 Task: Create a scrum project AgileLab. Add to scrum project AgileLab a team member softage.3@softage.net and assign as Project Lead. Add to scrum project AgileLab a team member softage.4@softage.net
Action: Mouse moved to (219, 68)
Screenshot: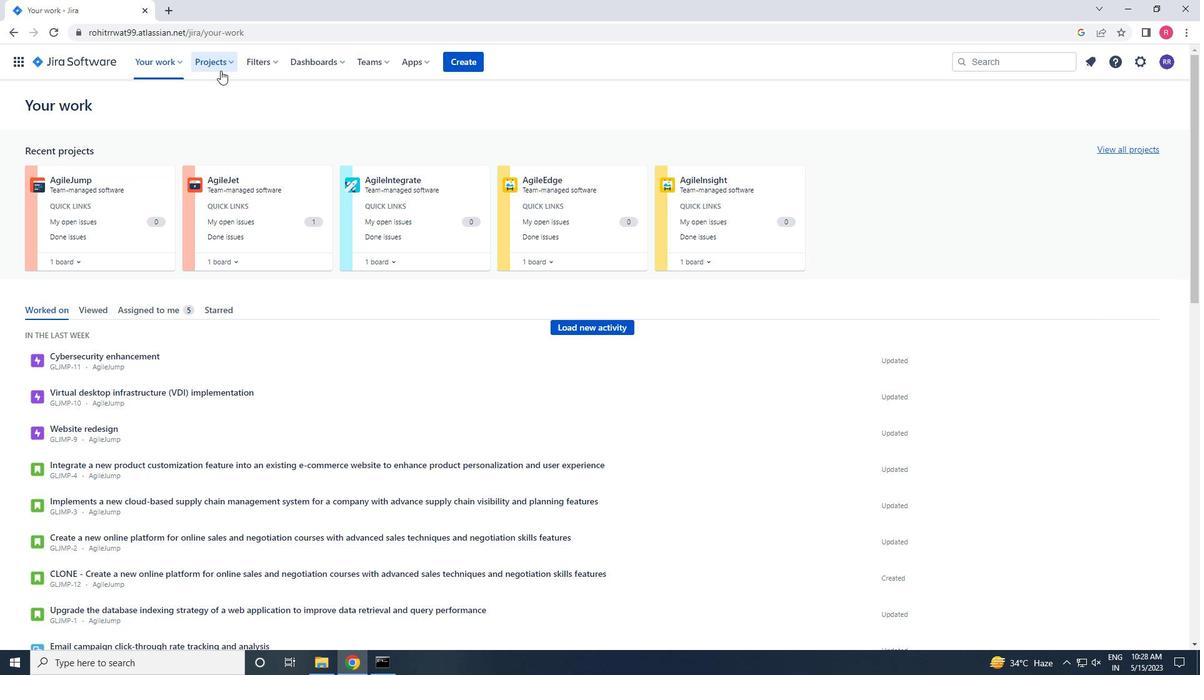 
Action: Mouse pressed left at (219, 68)
Screenshot: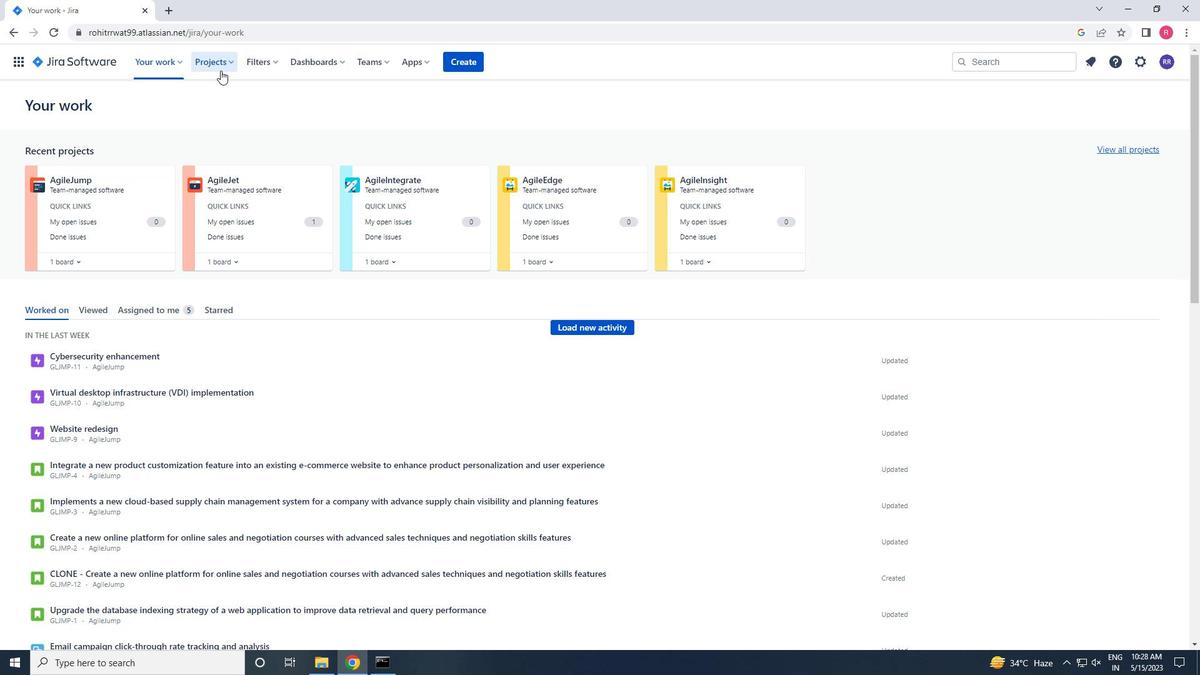 
Action: Mouse moved to (242, 302)
Screenshot: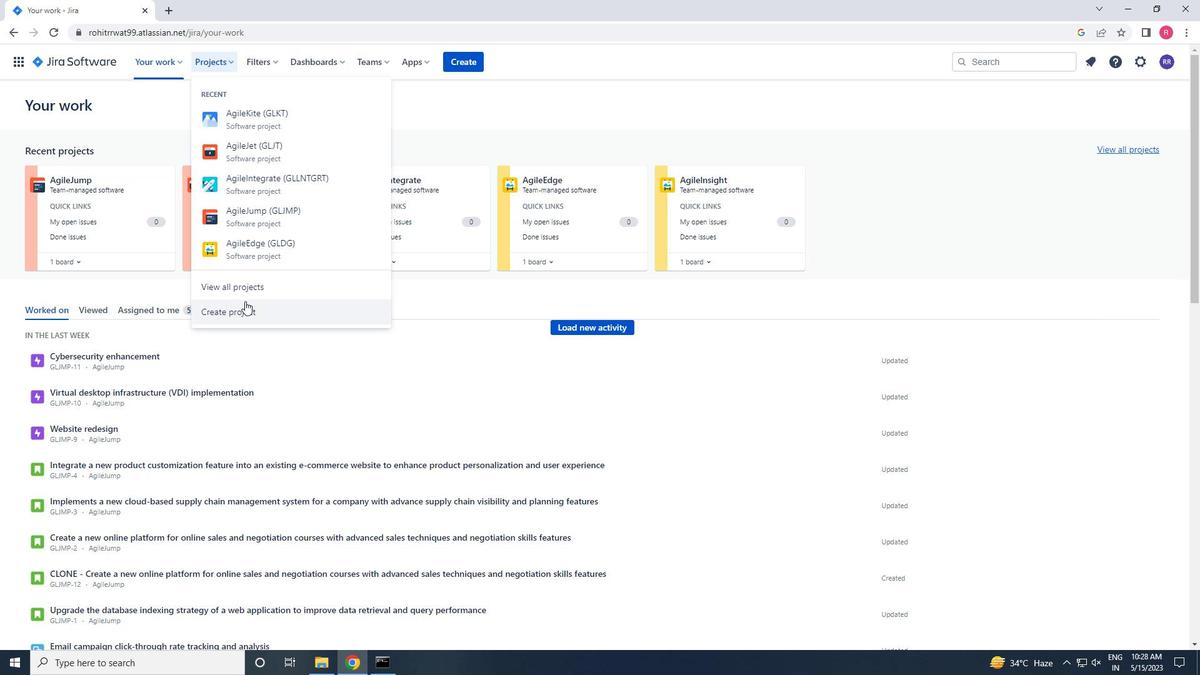 
Action: Mouse pressed left at (242, 302)
Screenshot: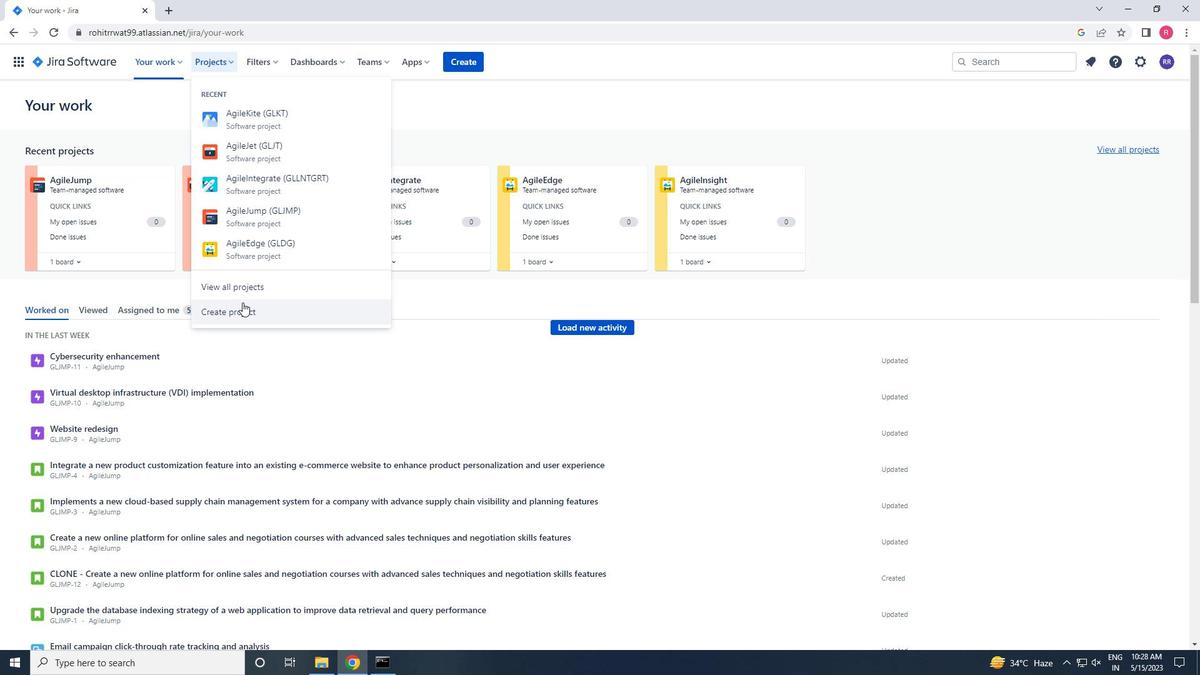 
Action: Mouse moved to (616, 333)
Screenshot: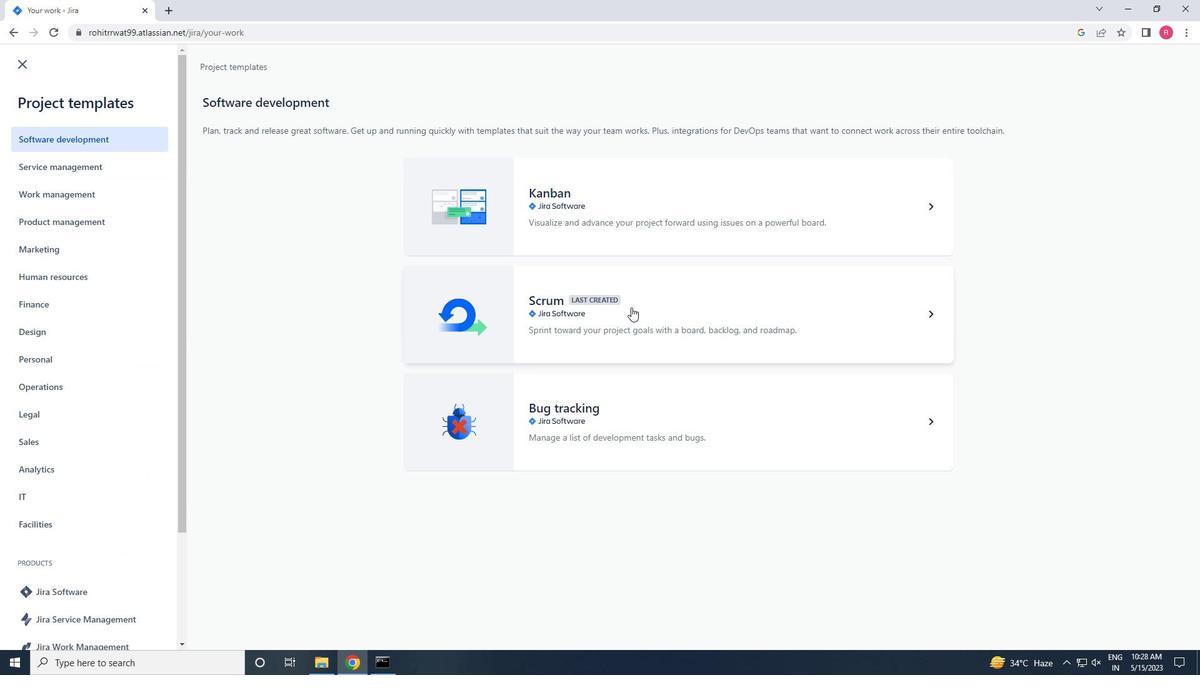 
Action: Mouse pressed left at (616, 333)
Screenshot: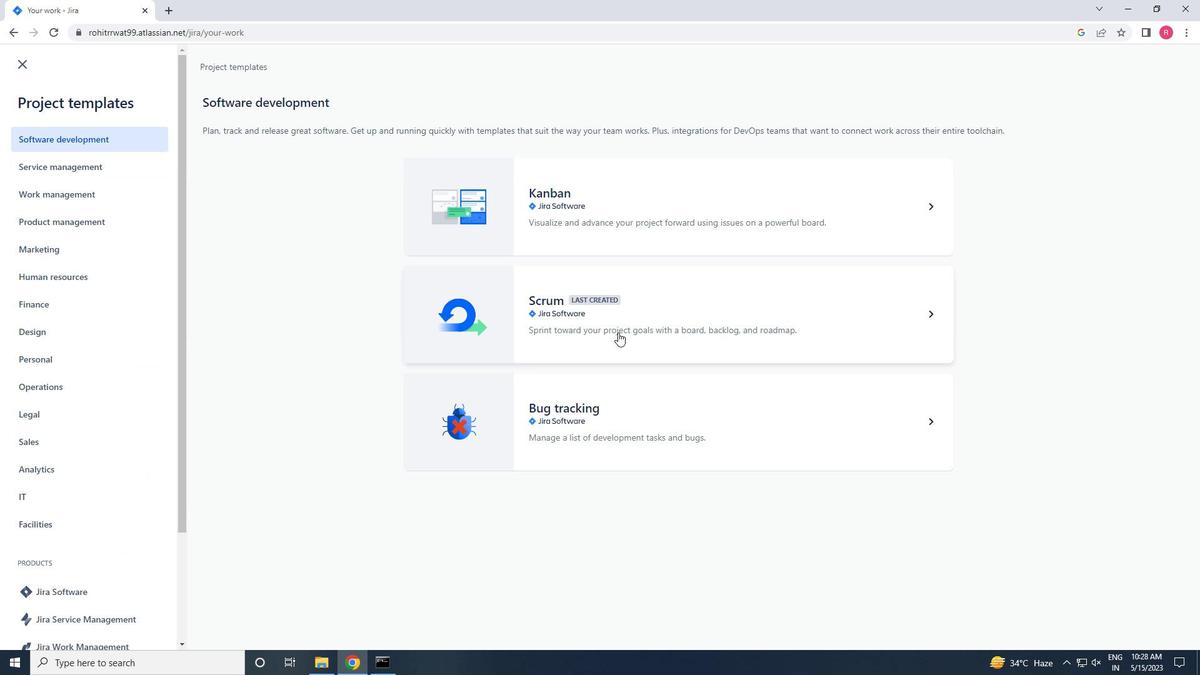 
Action: Mouse moved to (921, 612)
Screenshot: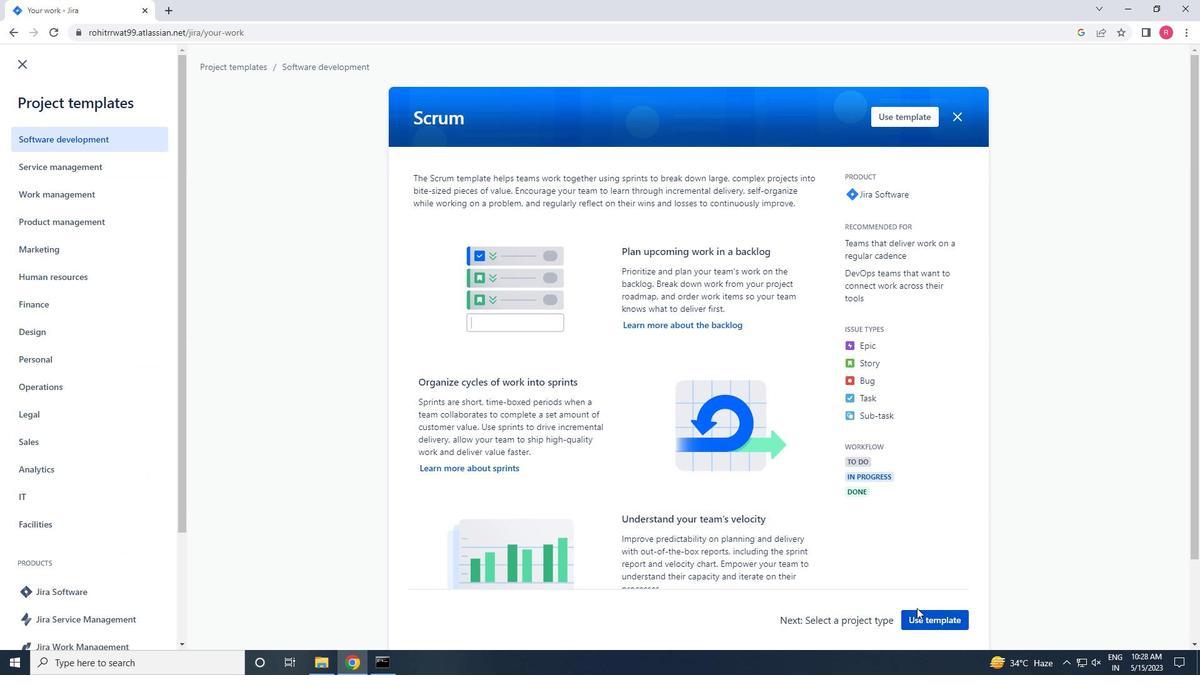 
Action: Mouse pressed left at (921, 612)
Screenshot: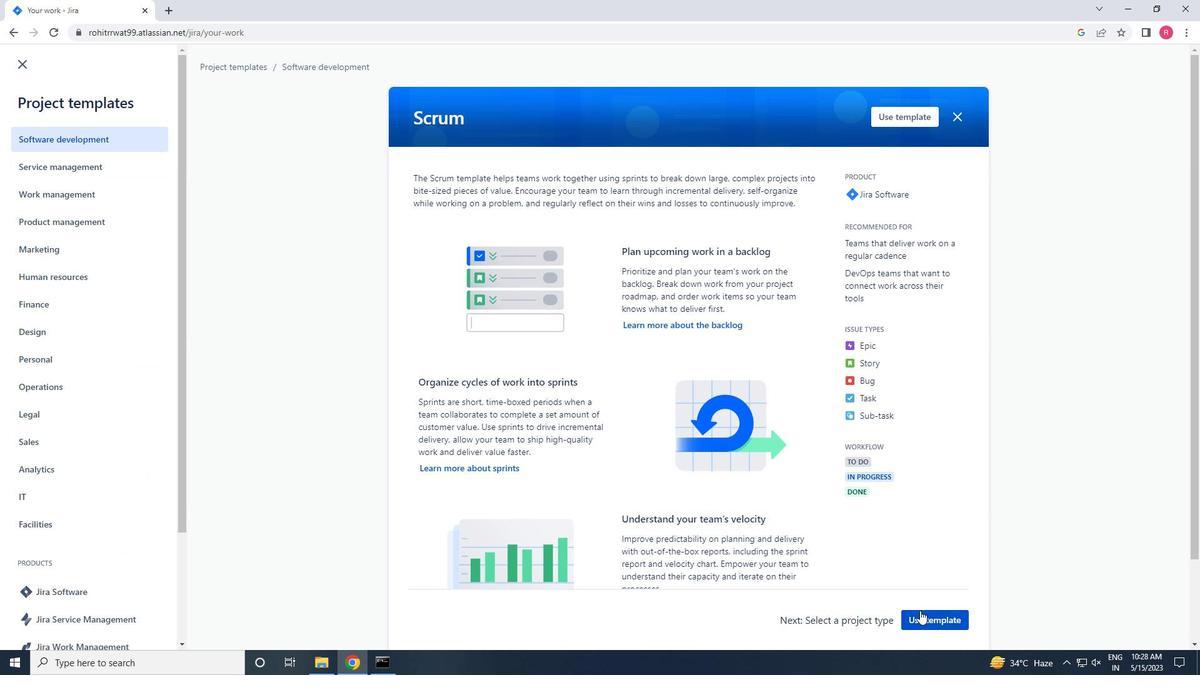 
Action: Mouse moved to (510, 614)
Screenshot: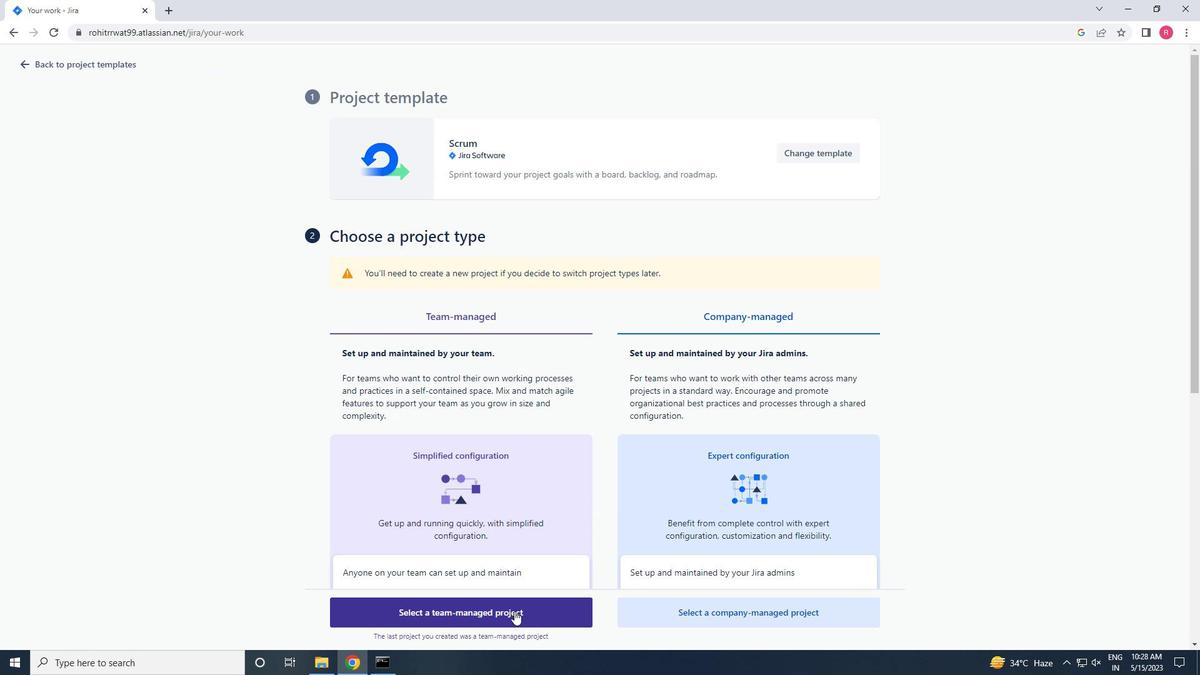 
Action: Mouse pressed left at (510, 614)
Screenshot: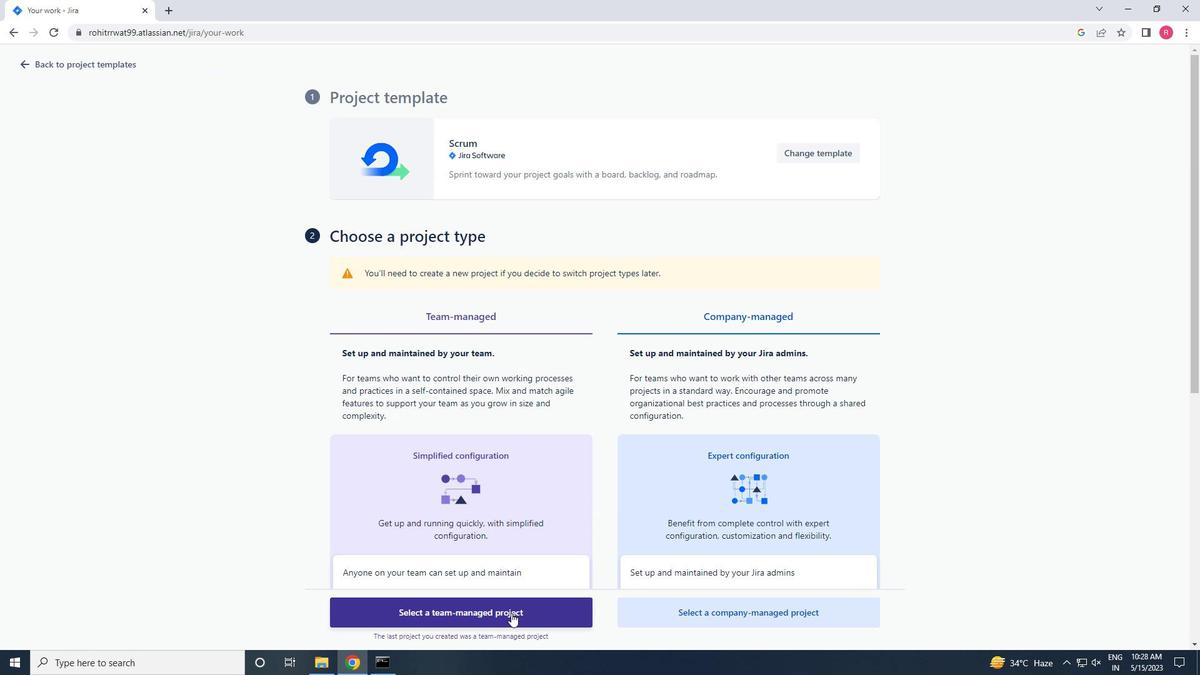 
Action: Mouse moved to (385, 313)
Screenshot: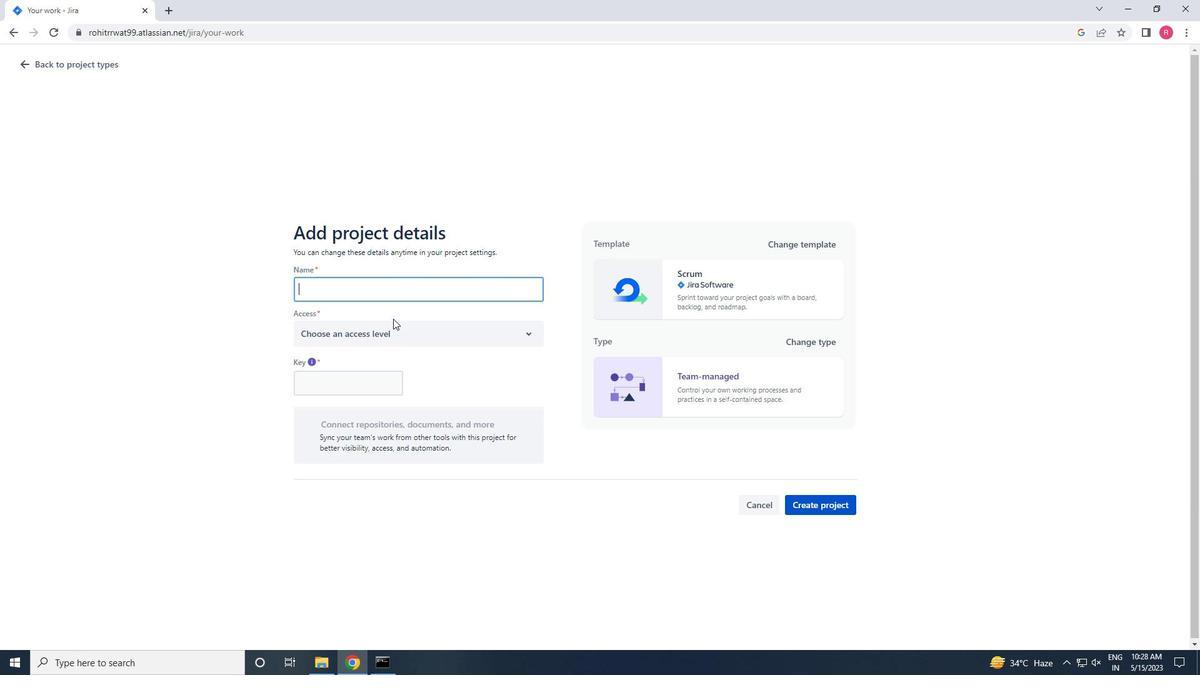 
Action: Key pressed <Key.shift>AGILE<Key.shift_r>LAB
Screenshot: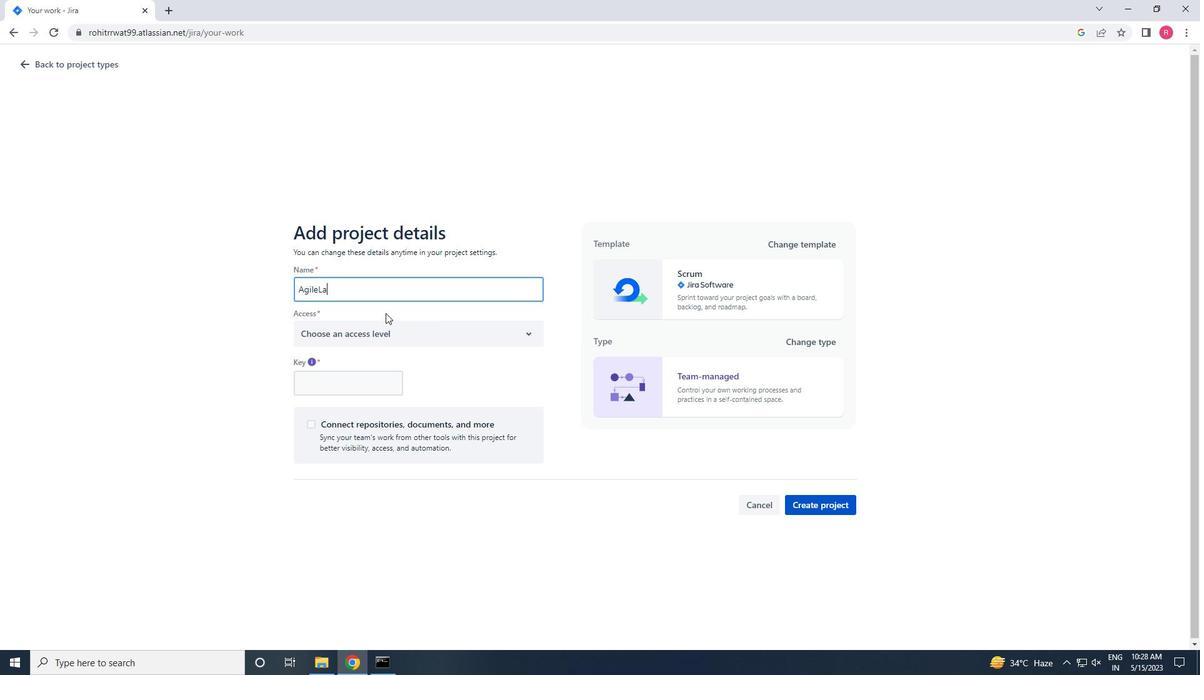 
Action: Mouse moved to (384, 330)
Screenshot: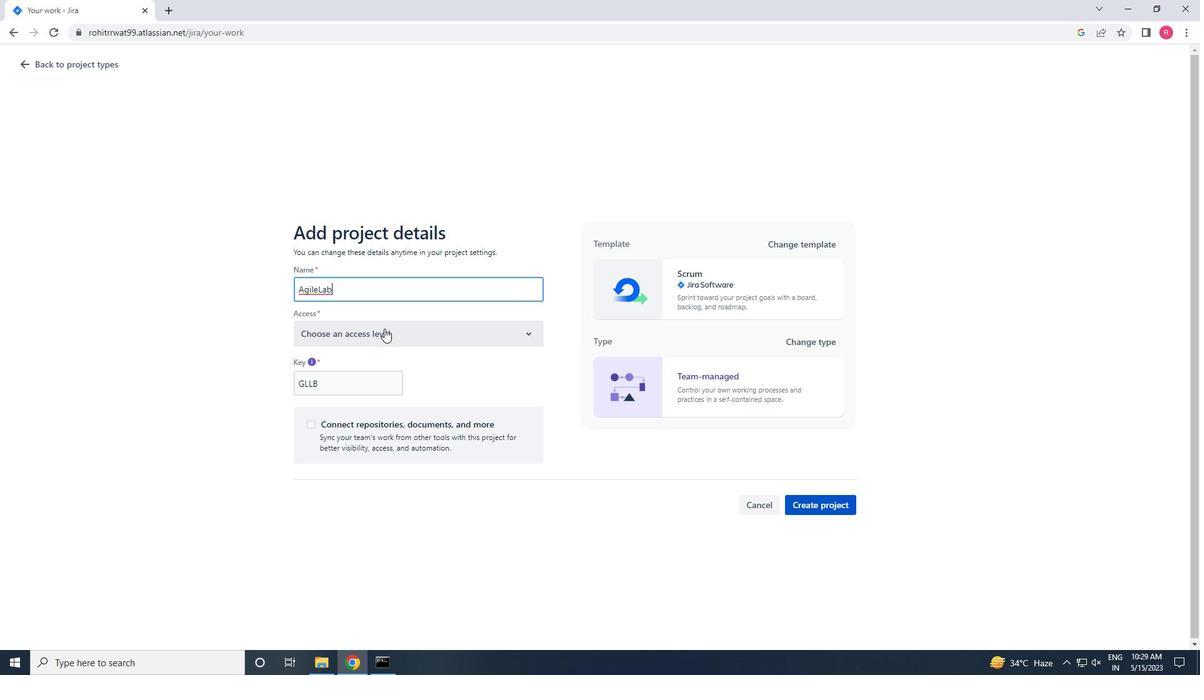 
Action: Mouse pressed left at (384, 330)
Screenshot: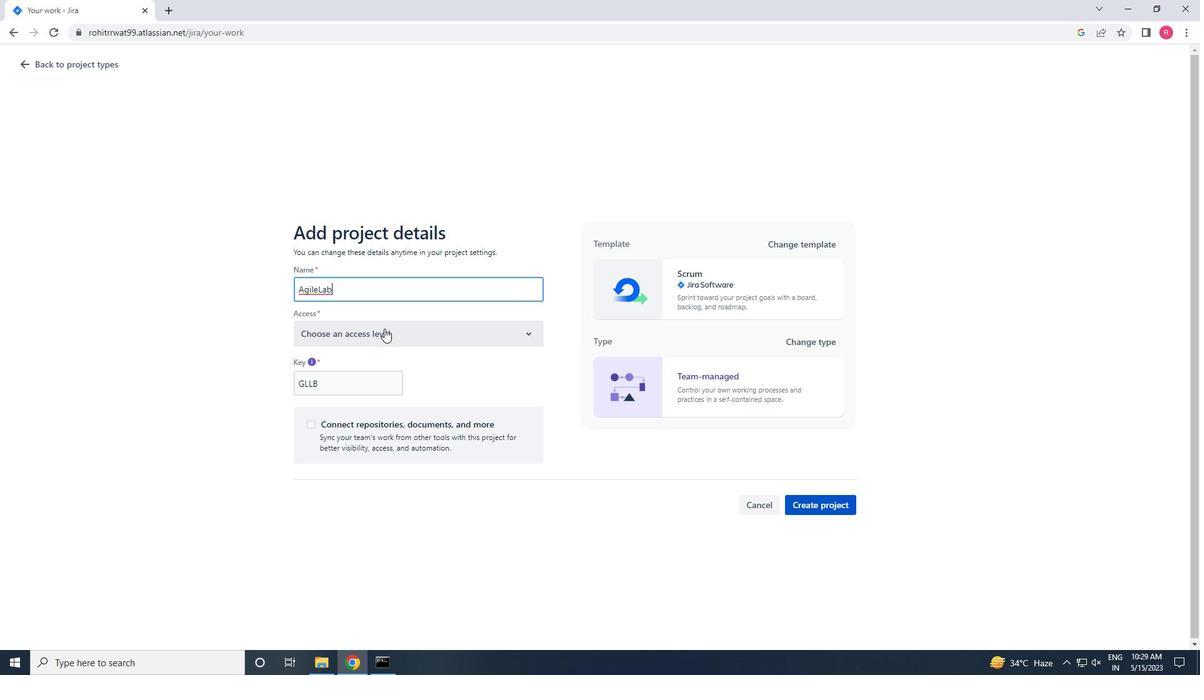 
Action: Mouse moved to (380, 380)
Screenshot: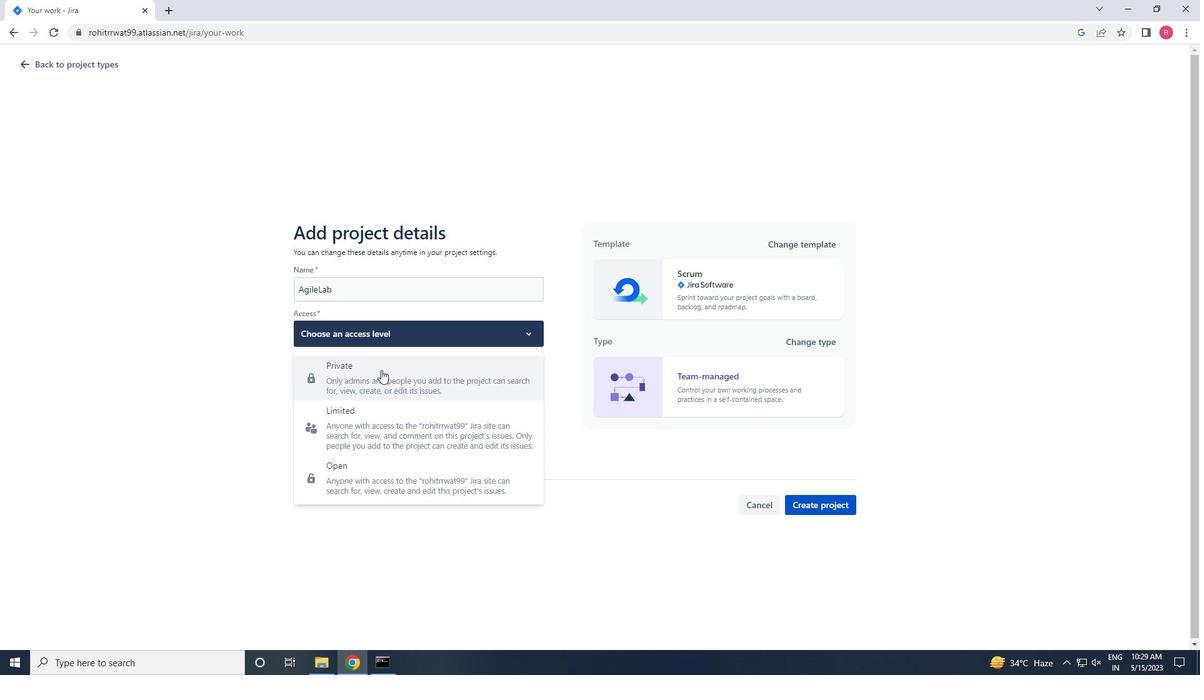 
Action: Mouse pressed left at (380, 380)
Screenshot: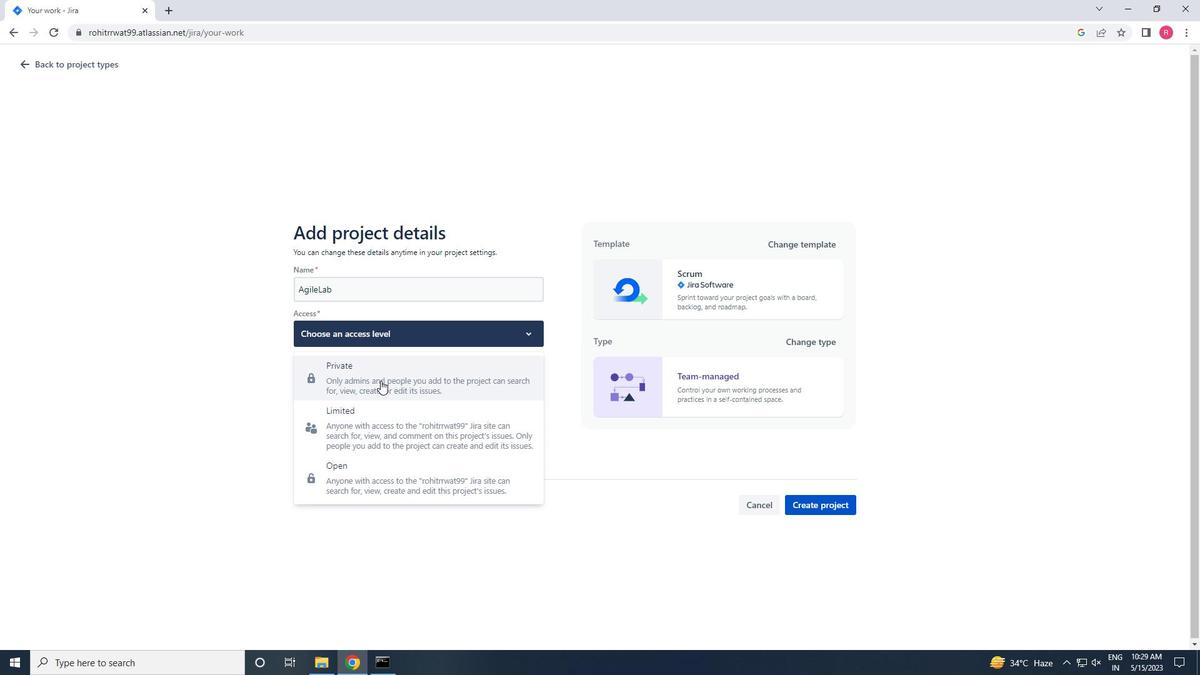 
Action: Mouse moved to (813, 503)
Screenshot: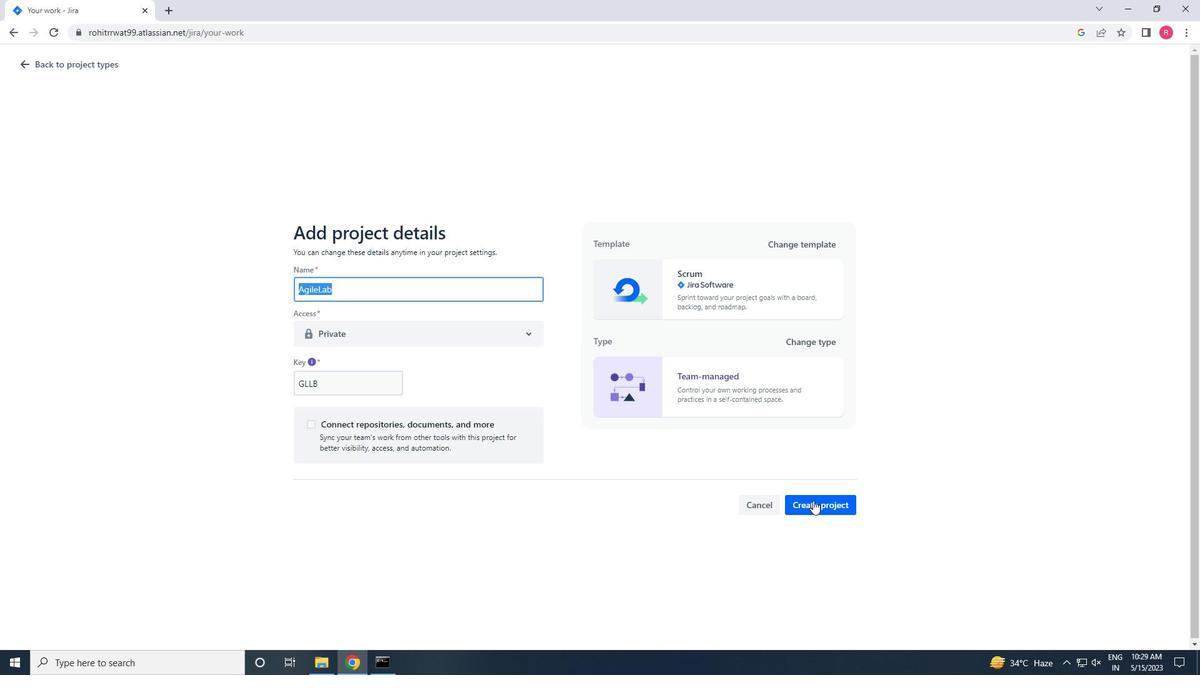 
Action: Mouse pressed left at (813, 503)
Screenshot: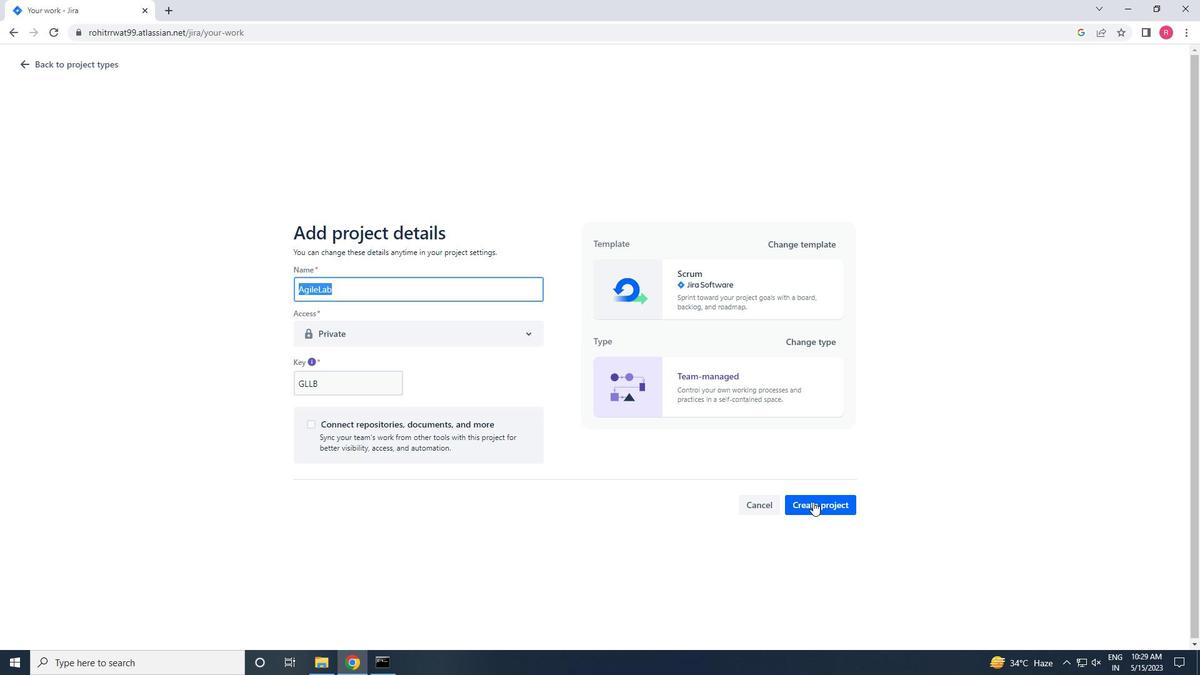 
Action: Mouse moved to (297, 165)
Screenshot: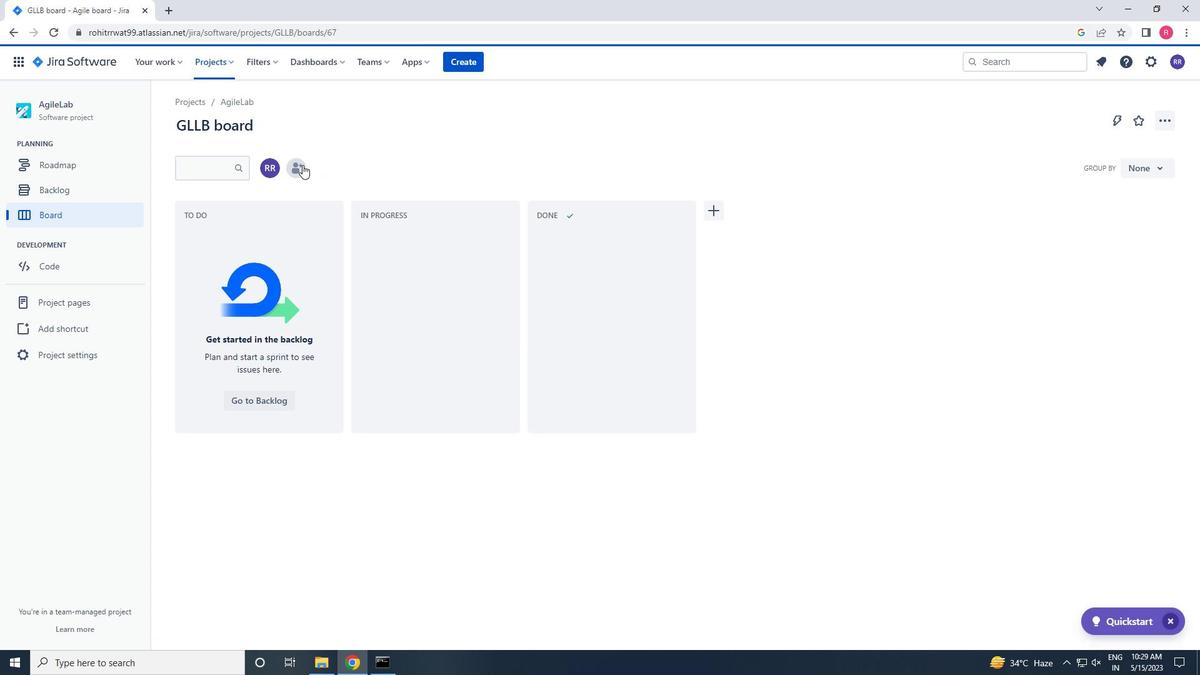 
Action: Mouse pressed left at (297, 165)
Screenshot: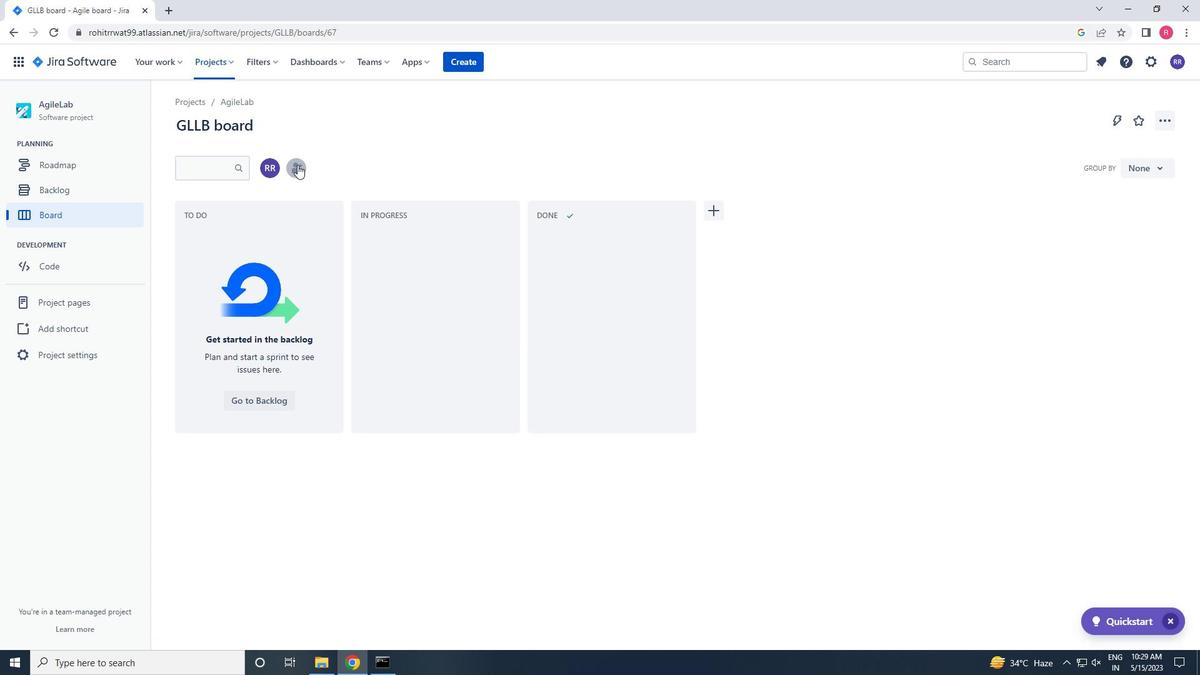 
Action: Key pressed SOFTAGE.3<Key.shift>@SOFTAGE.NET
Screenshot: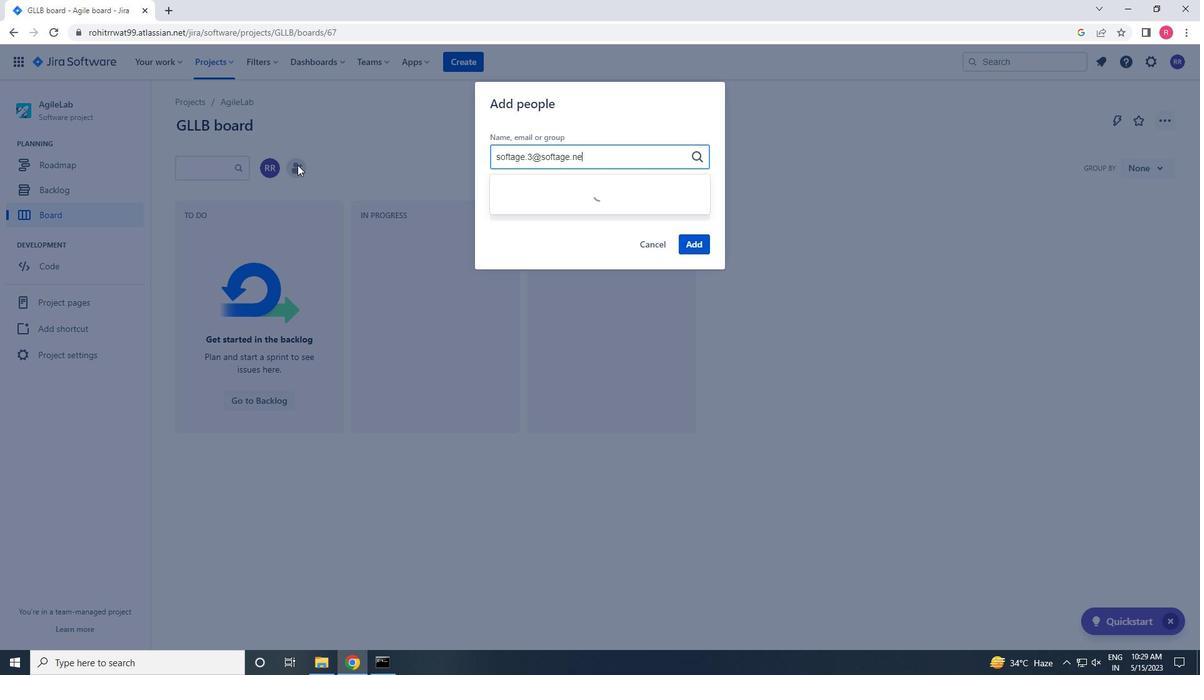 
Action: Mouse moved to (600, 216)
Screenshot: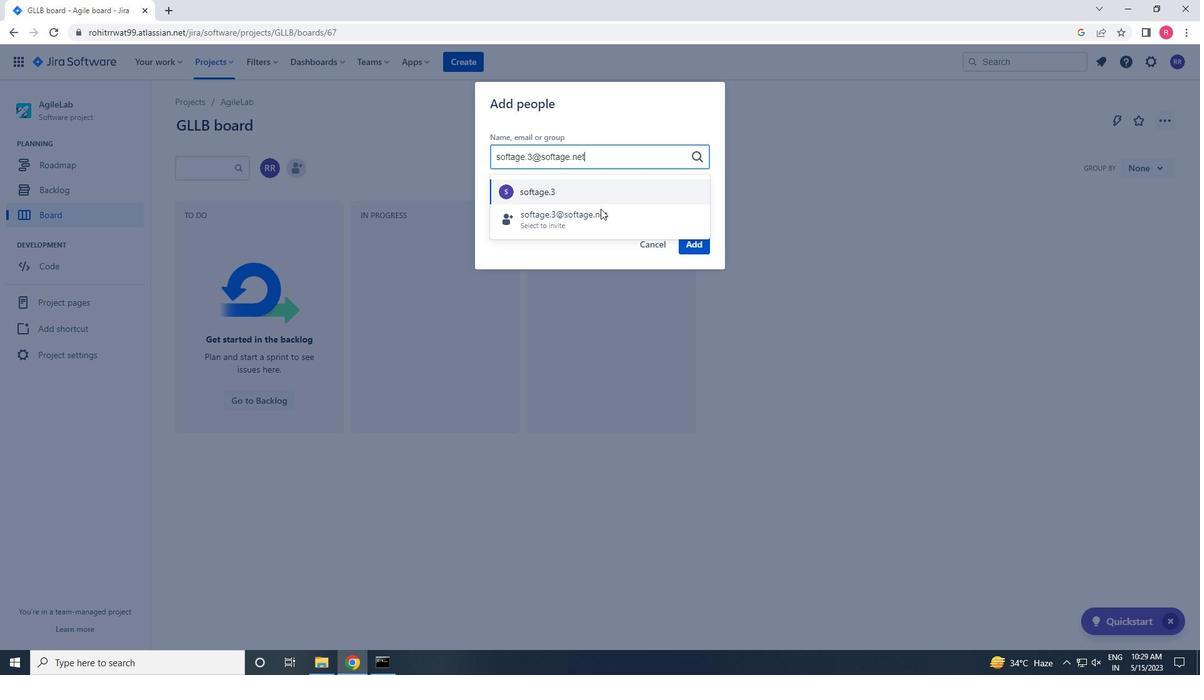 
Action: Mouse pressed left at (600, 216)
Screenshot: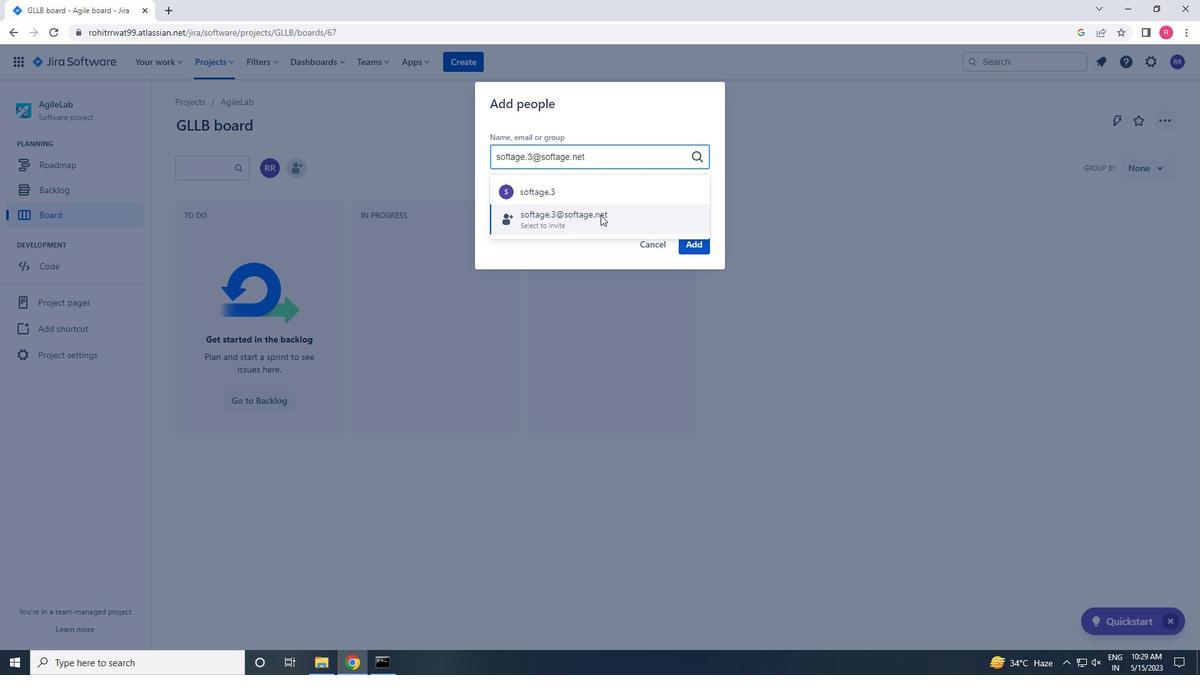 
Action: Mouse moved to (688, 246)
Screenshot: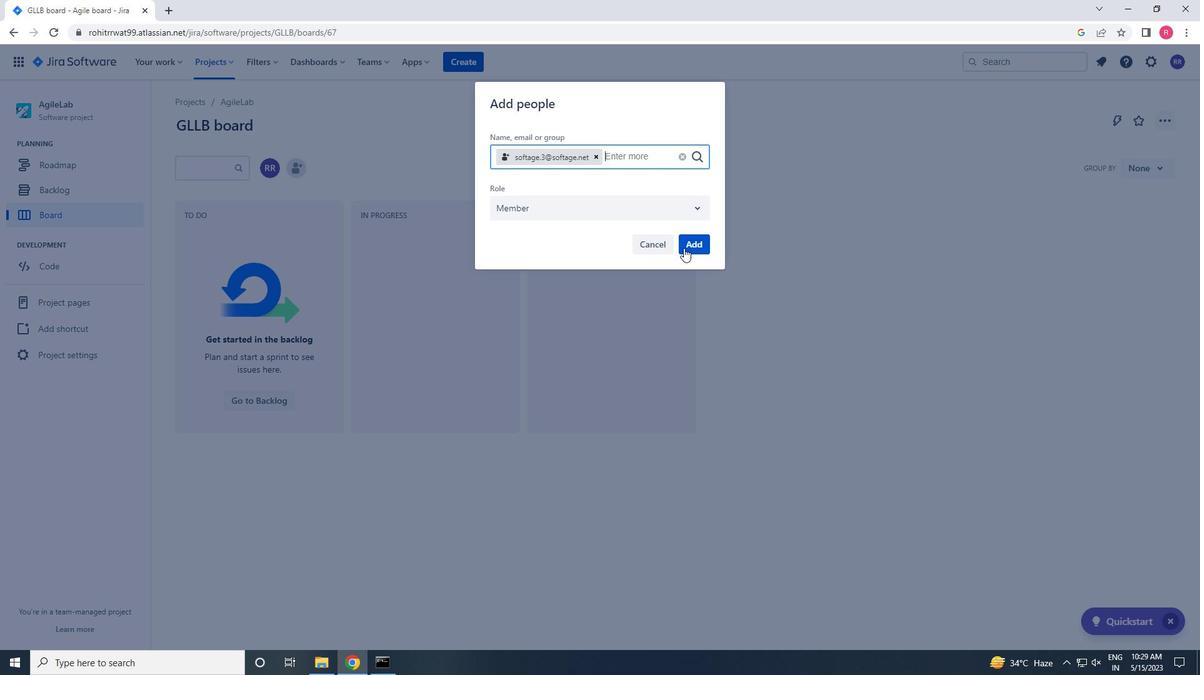 
Action: Mouse pressed left at (688, 246)
Screenshot: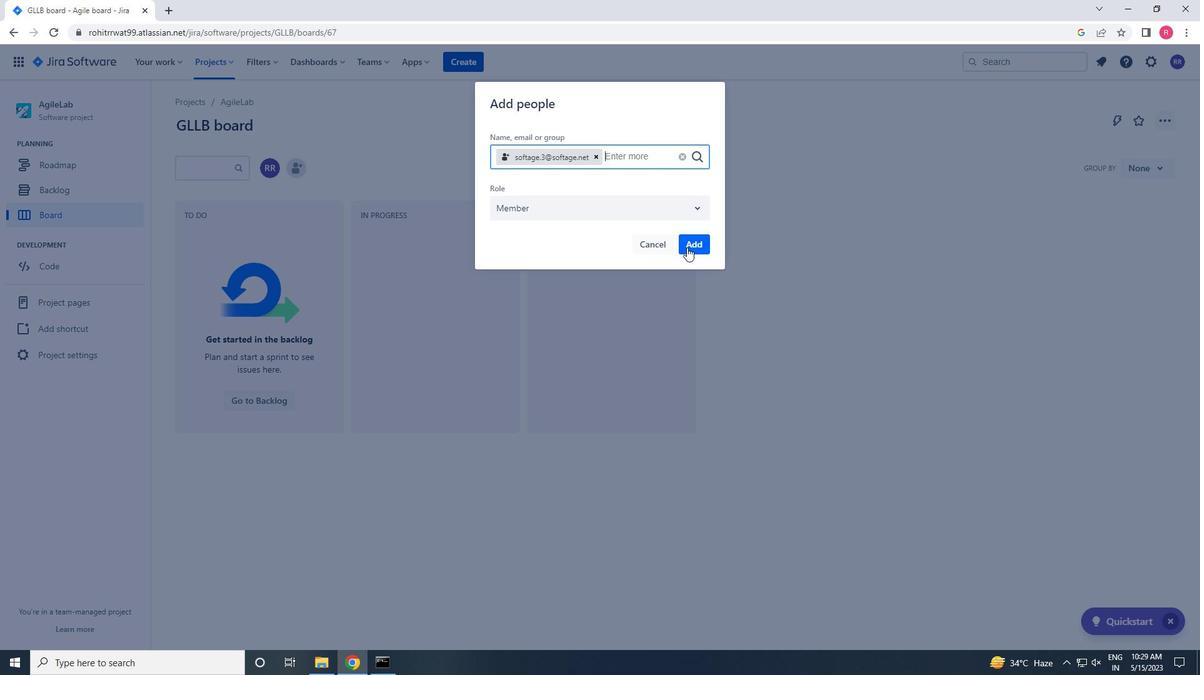 
Action: Mouse moved to (103, 348)
Screenshot: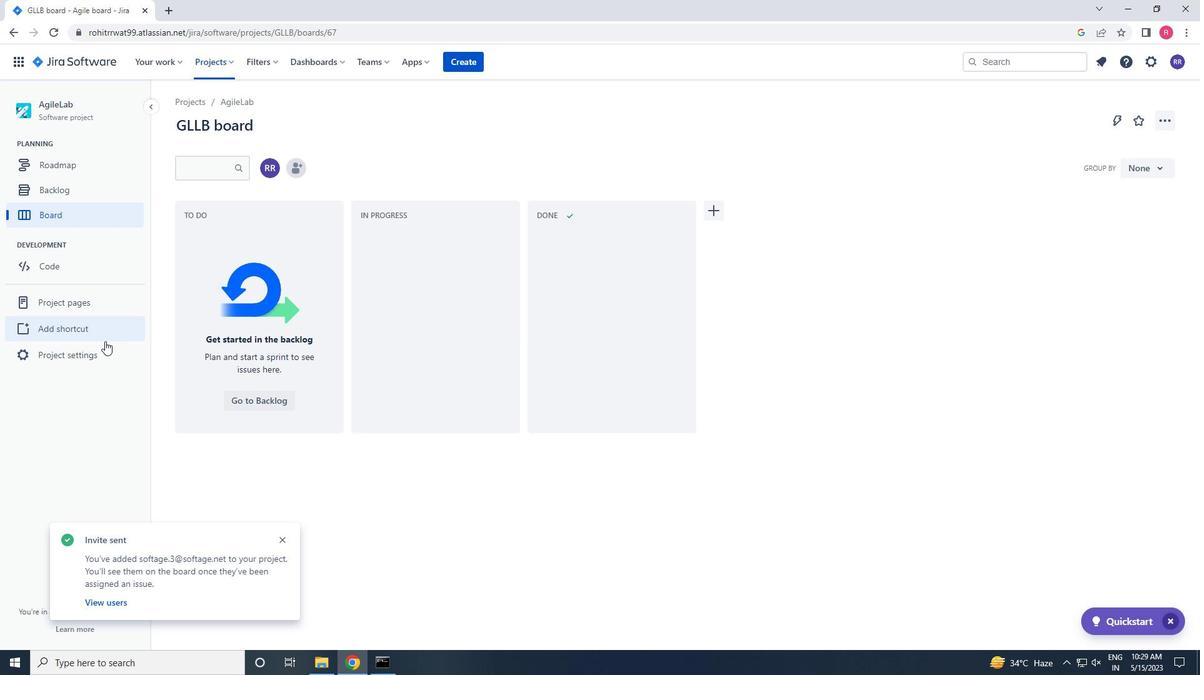 
Action: Mouse pressed left at (103, 348)
Screenshot: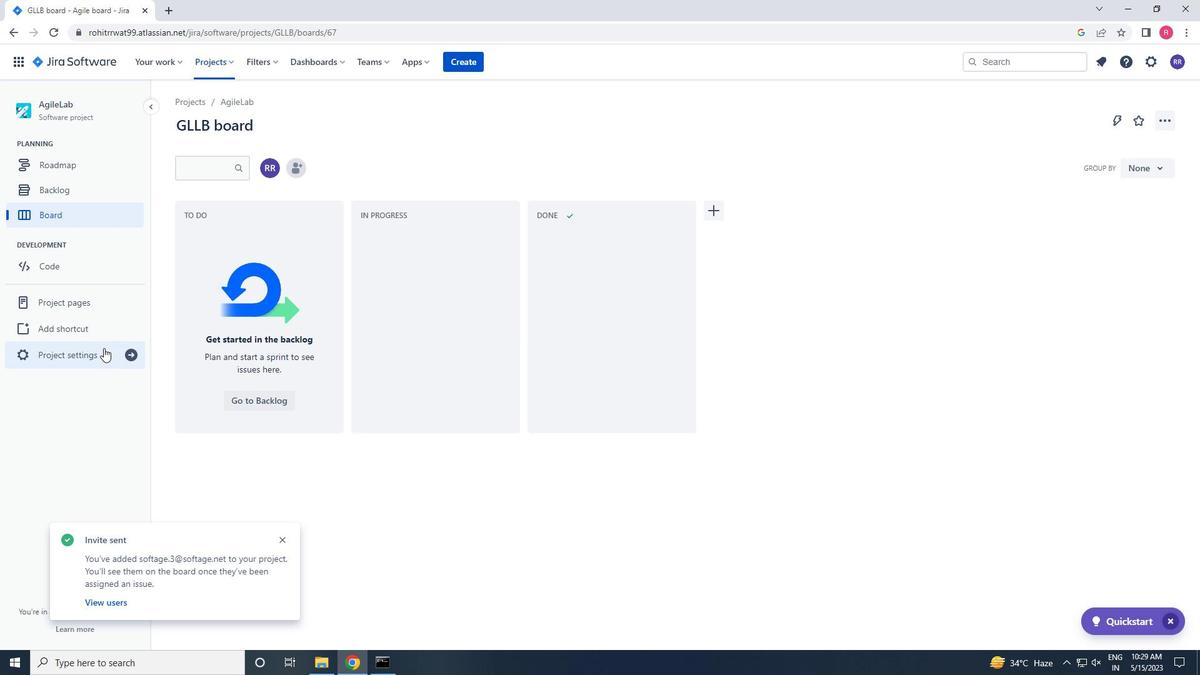 
Action: Mouse moved to (615, 445)
Screenshot: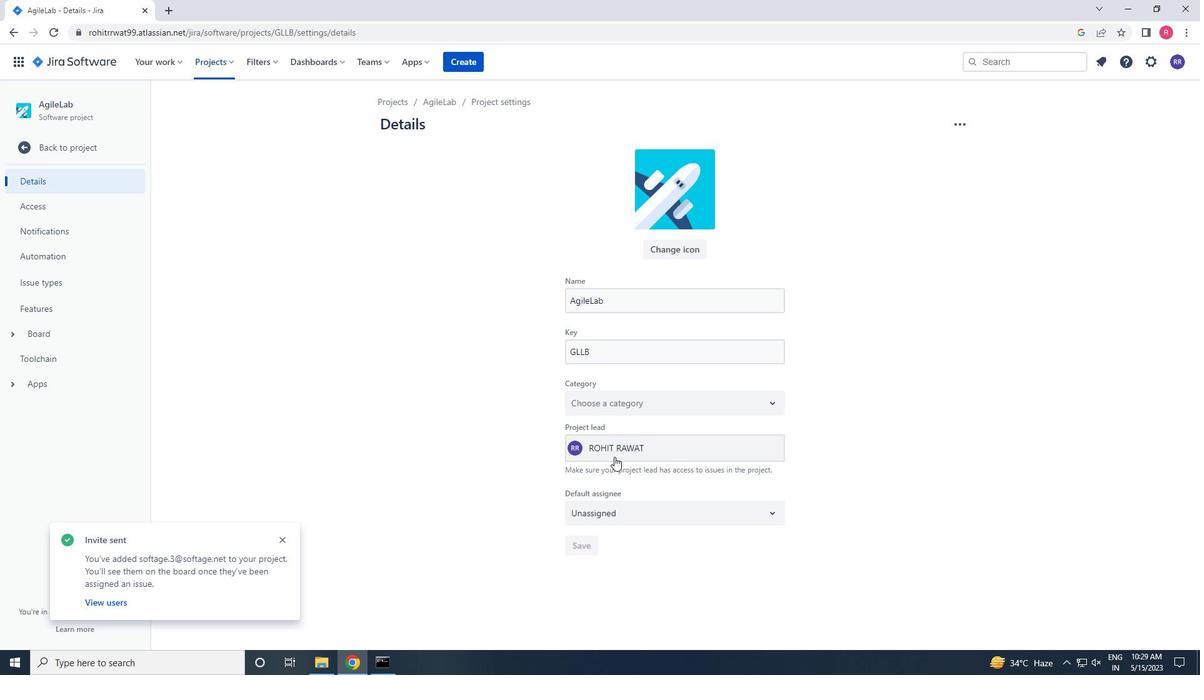 
Action: Mouse pressed left at (615, 445)
Screenshot: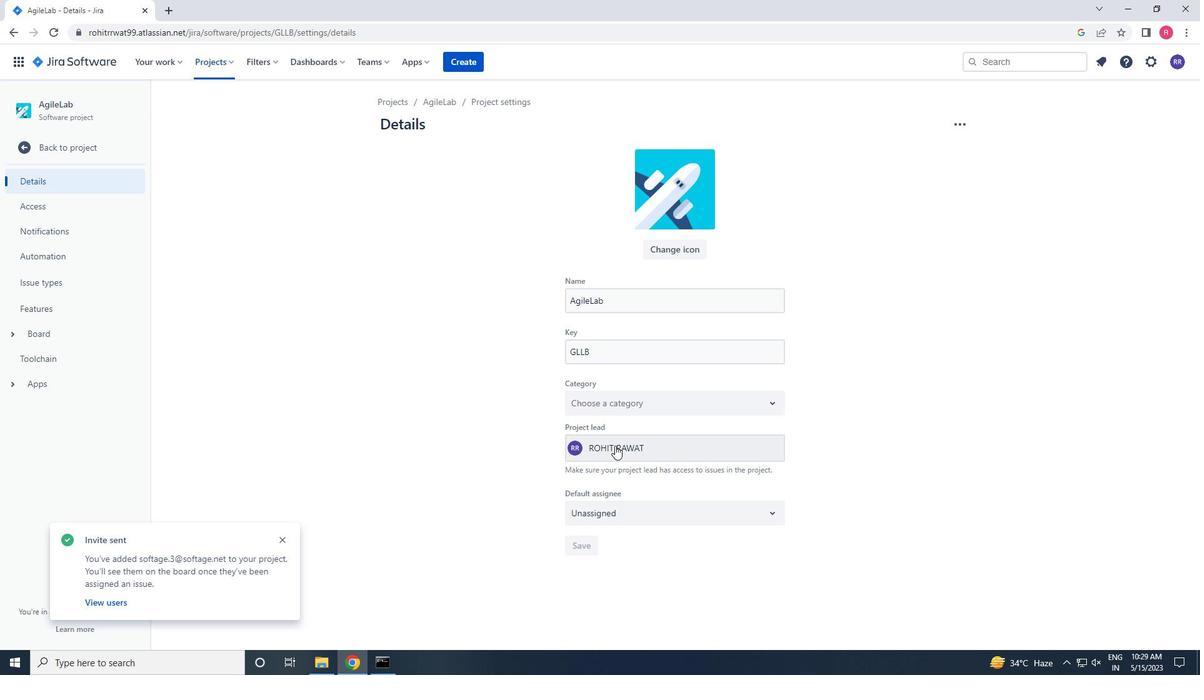 
Action: Mouse moved to (655, 418)
Screenshot: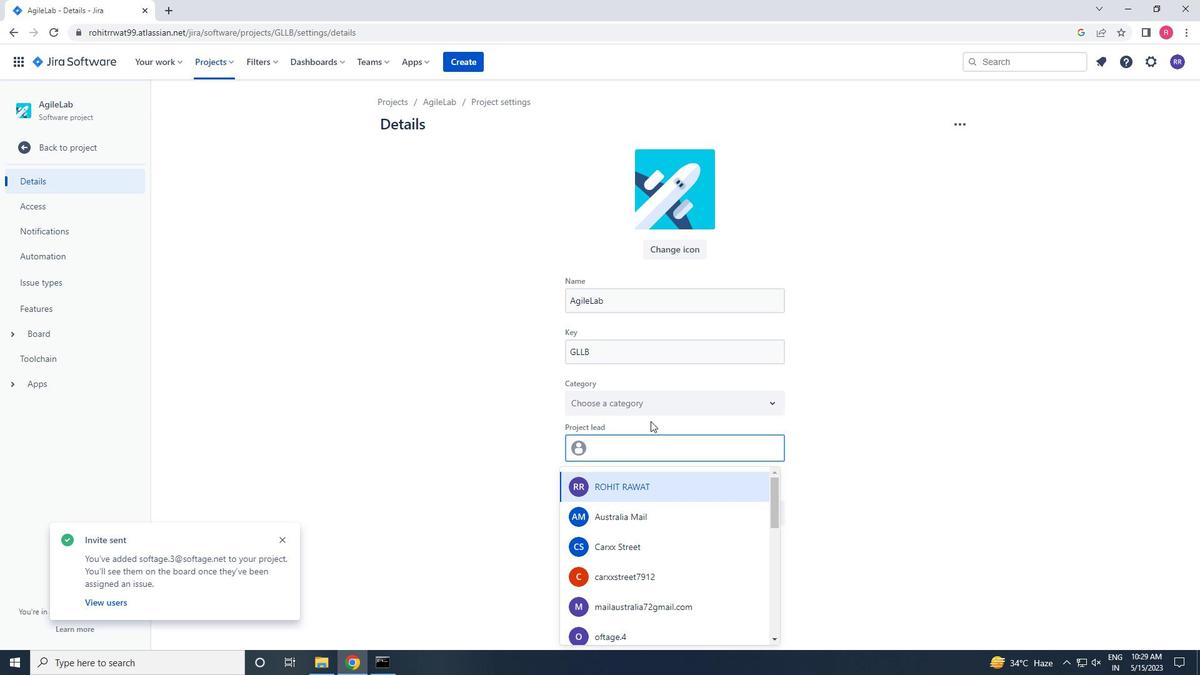 
Action: Key pressed SOFTAG
Screenshot: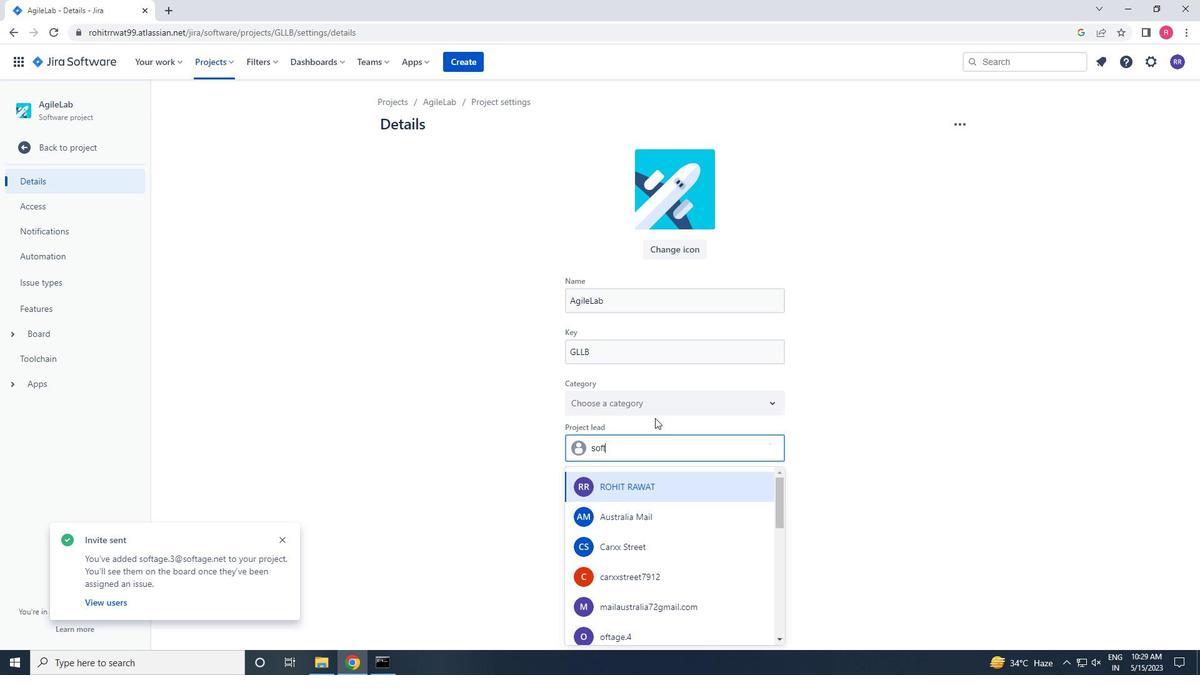 
Action: Mouse moved to (655, 418)
Screenshot: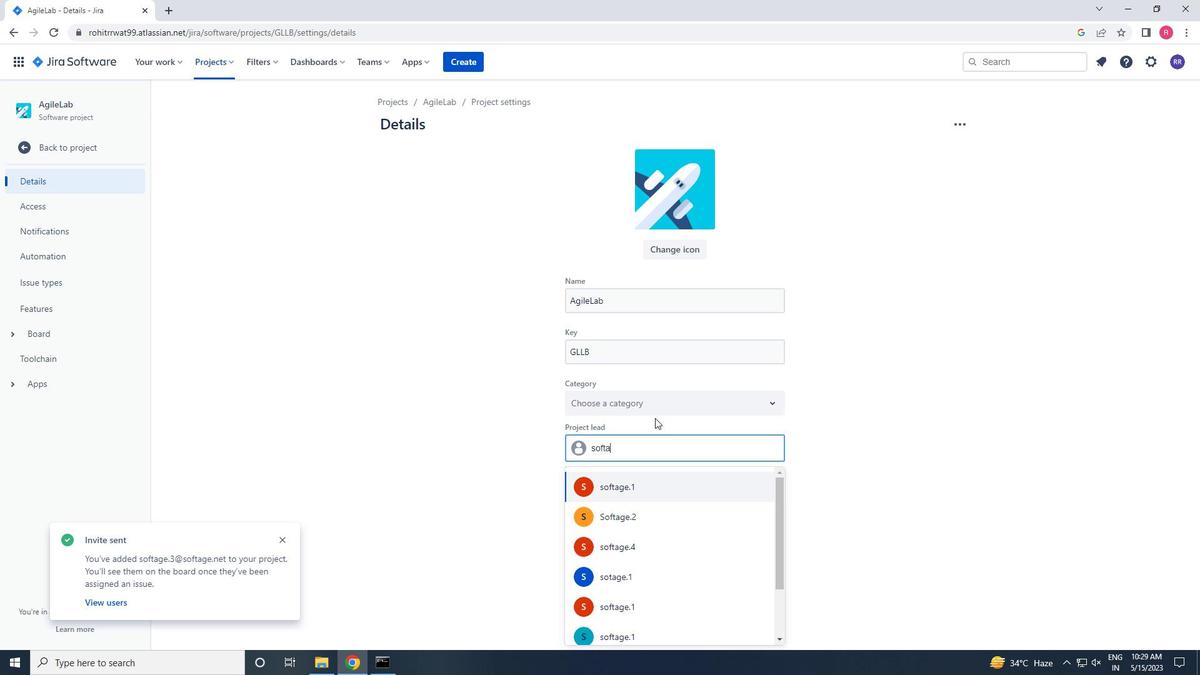 
Action: Key pressed E.
Screenshot: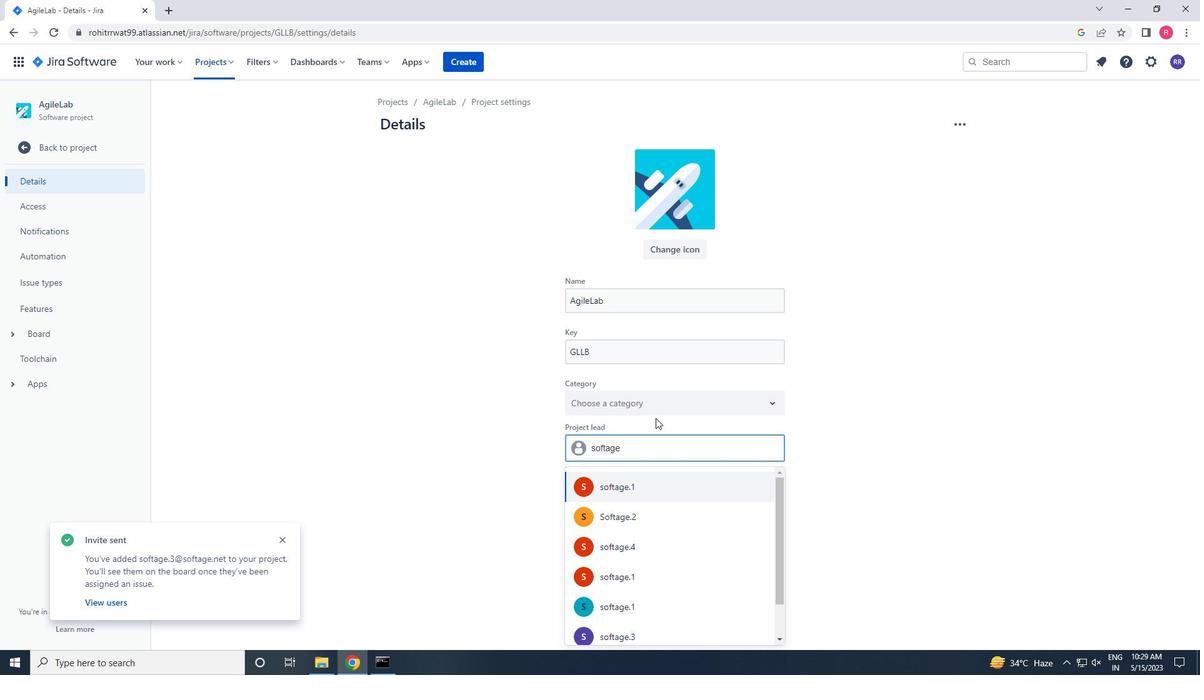 
Action: Mouse moved to (656, 417)
Screenshot: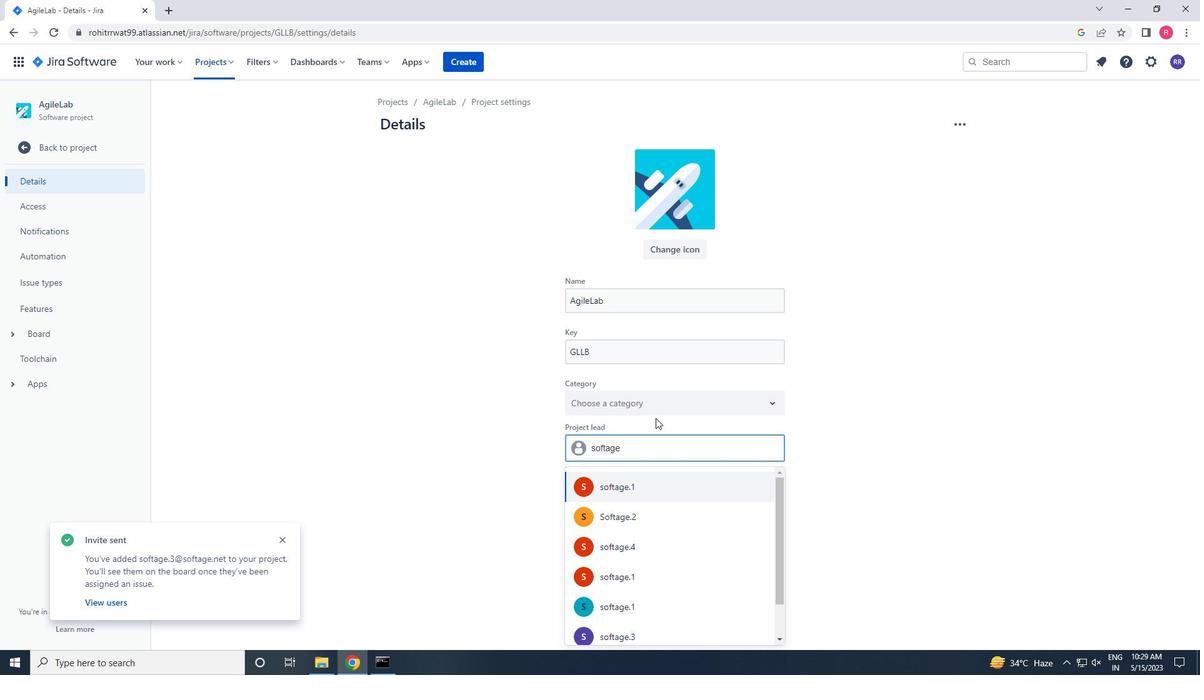 
Action: Key pressed NET<Key.backspace><Key.backspace><Key.backspace>3<Key.shift>@SOFTAGE.NET
Screenshot: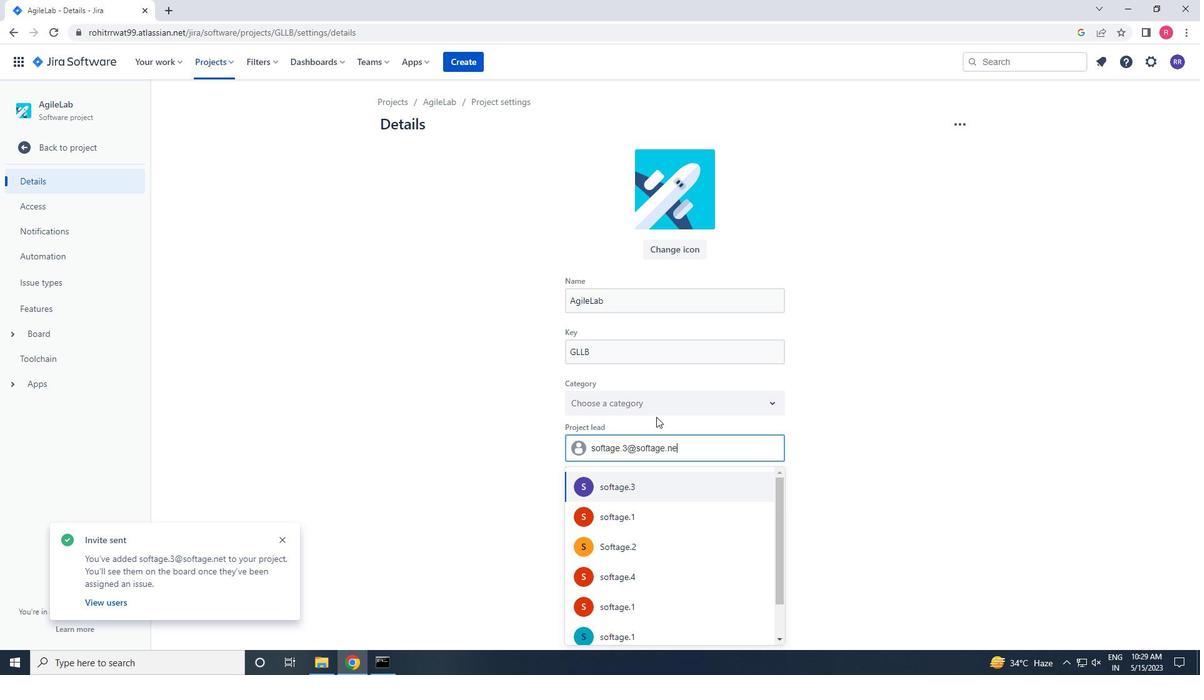 
Action: Mouse moved to (642, 493)
Screenshot: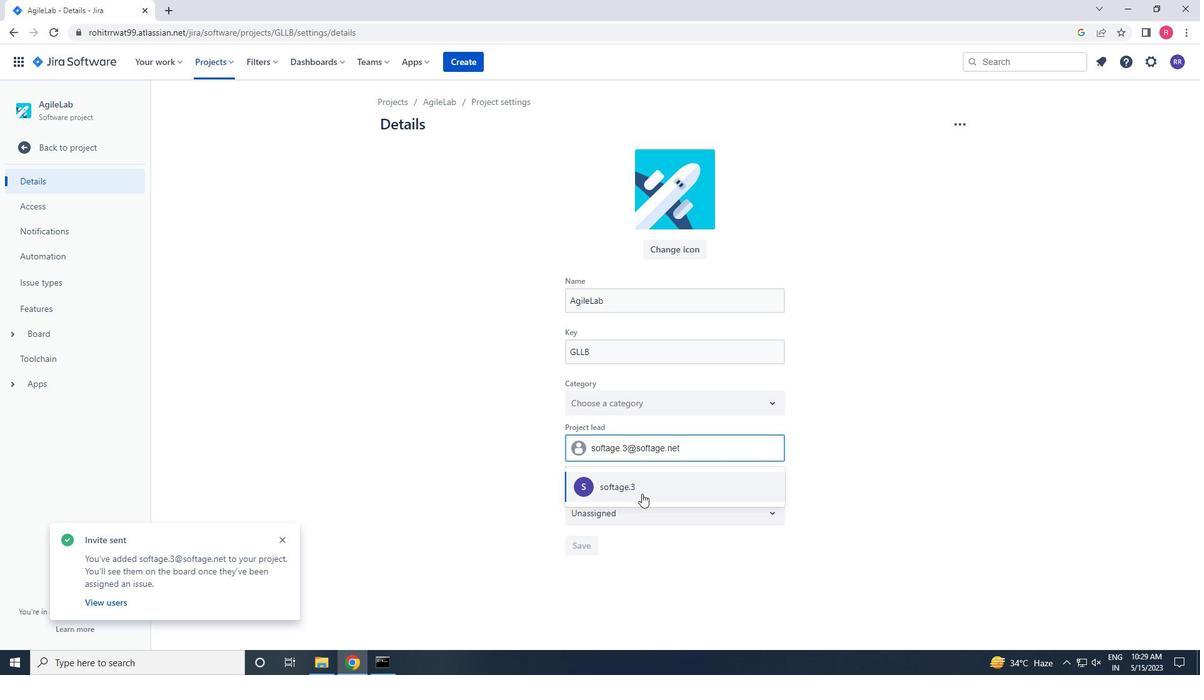 
Action: Mouse pressed left at (642, 493)
Screenshot: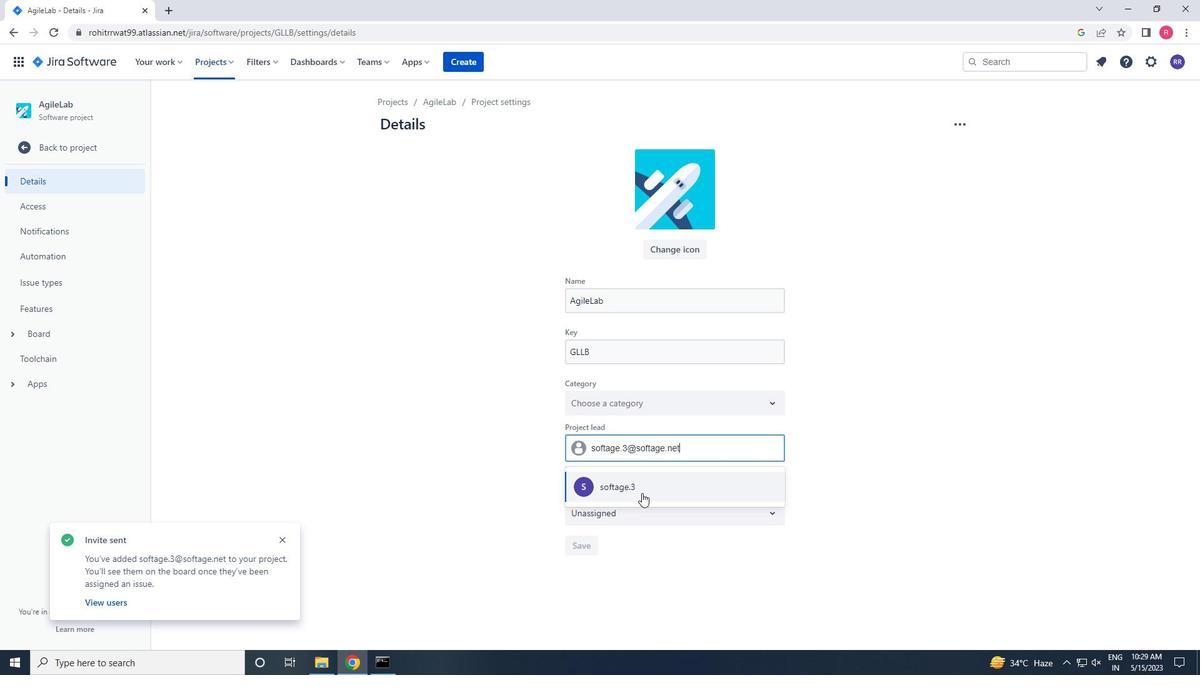
Action: Mouse moved to (581, 541)
Screenshot: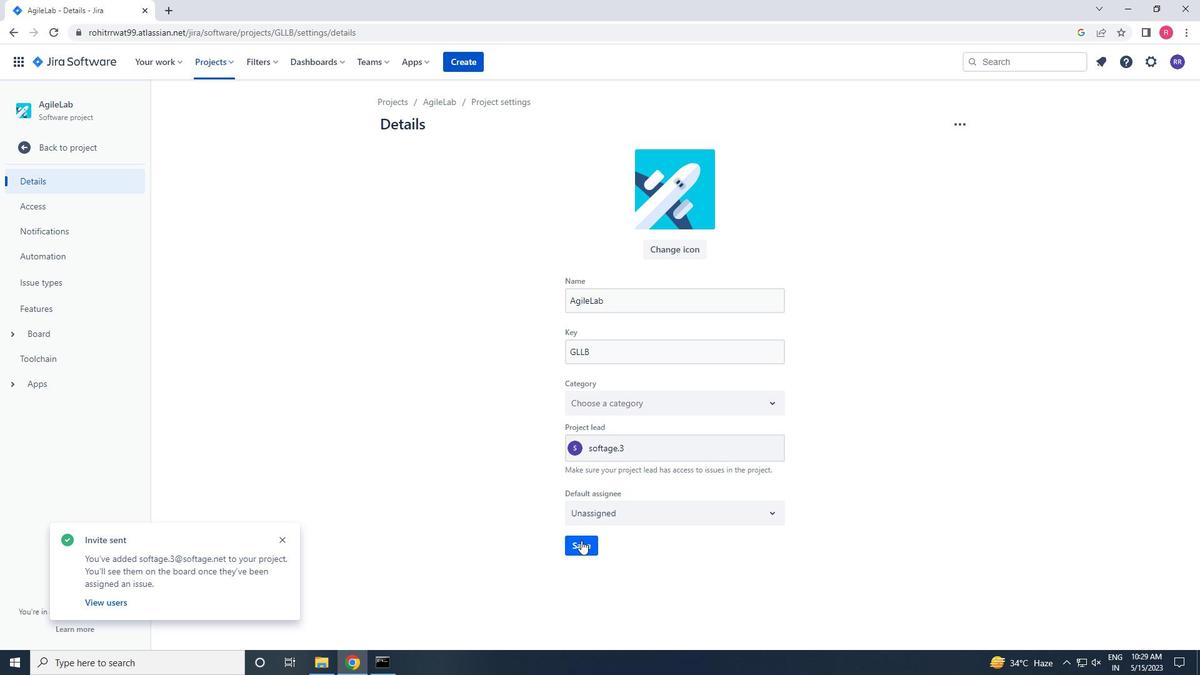 
Action: Mouse pressed left at (581, 541)
Screenshot: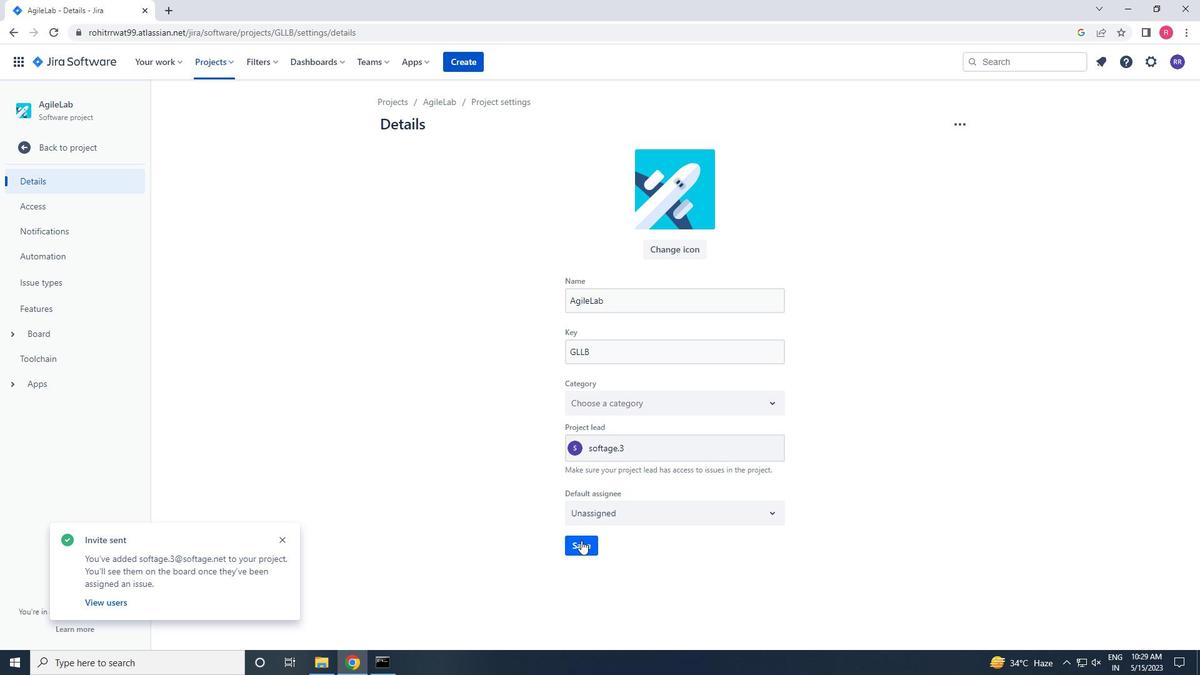 
Action: Mouse moved to (71, 143)
Screenshot: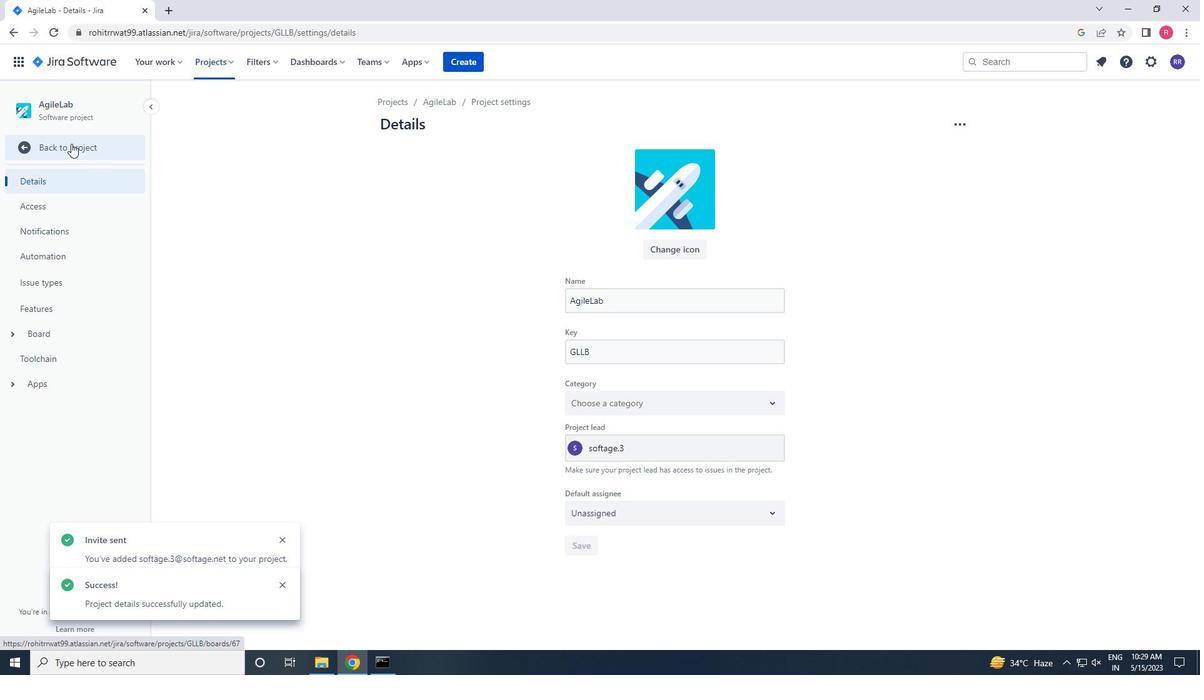 
Action: Mouse pressed left at (71, 143)
Screenshot: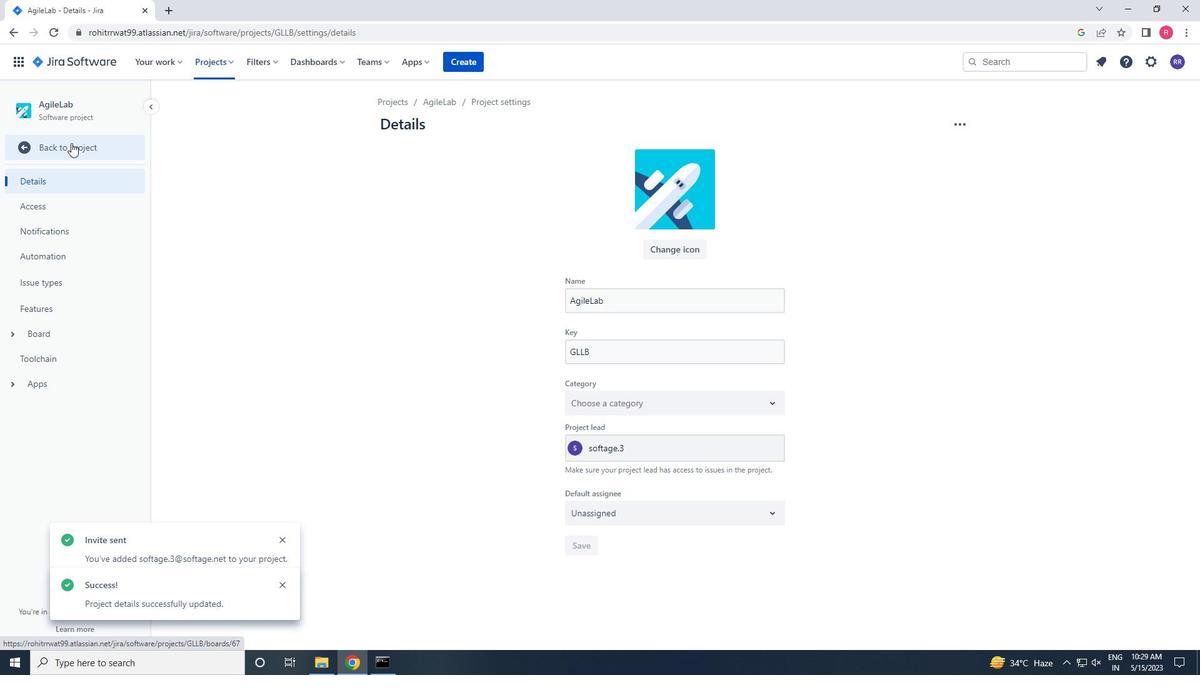 
Action: Mouse moved to (300, 170)
Screenshot: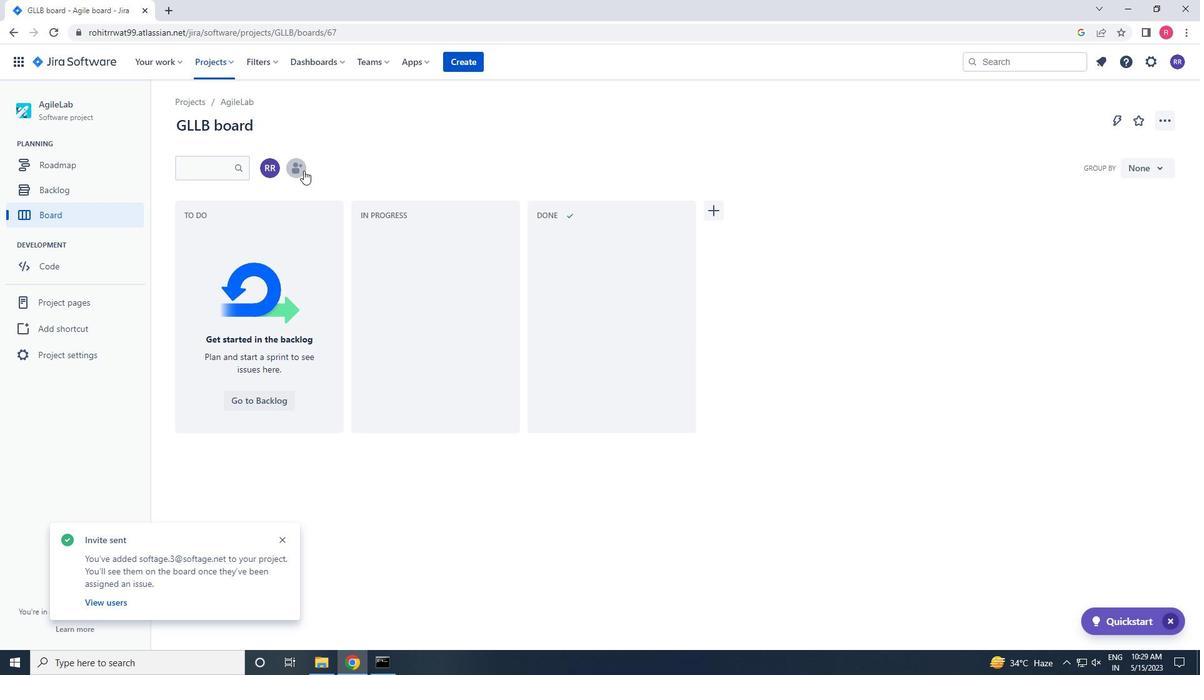 
Action: Mouse pressed left at (300, 170)
Screenshot: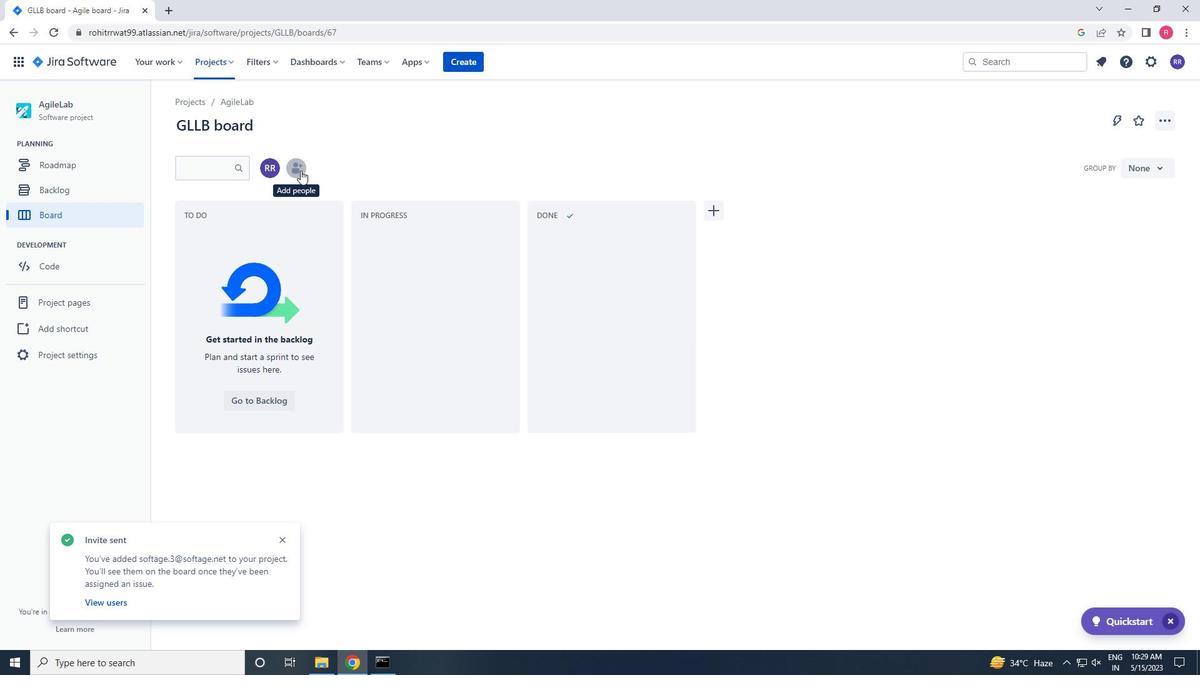 
Action: Key pressed SOFTAGE.4<Key.shift>@SOFTAGE.NT<Key.backspace>ET
Screenshot: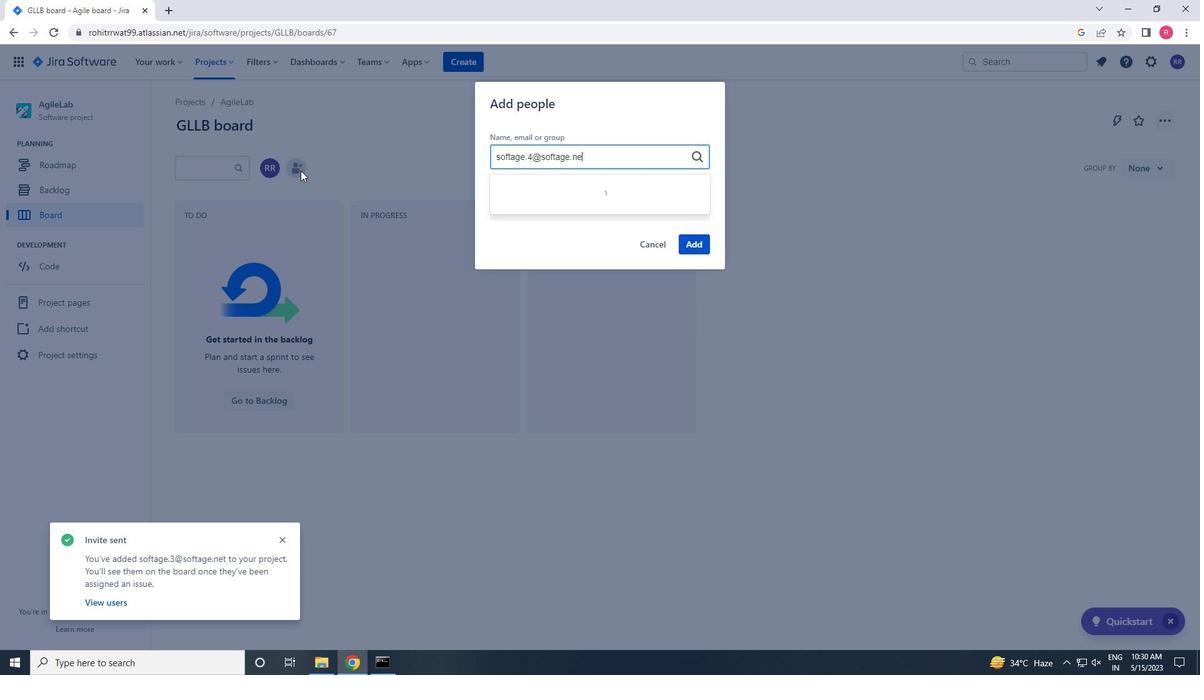 
Action: Mouse moved to (553, 229)
Screenshot: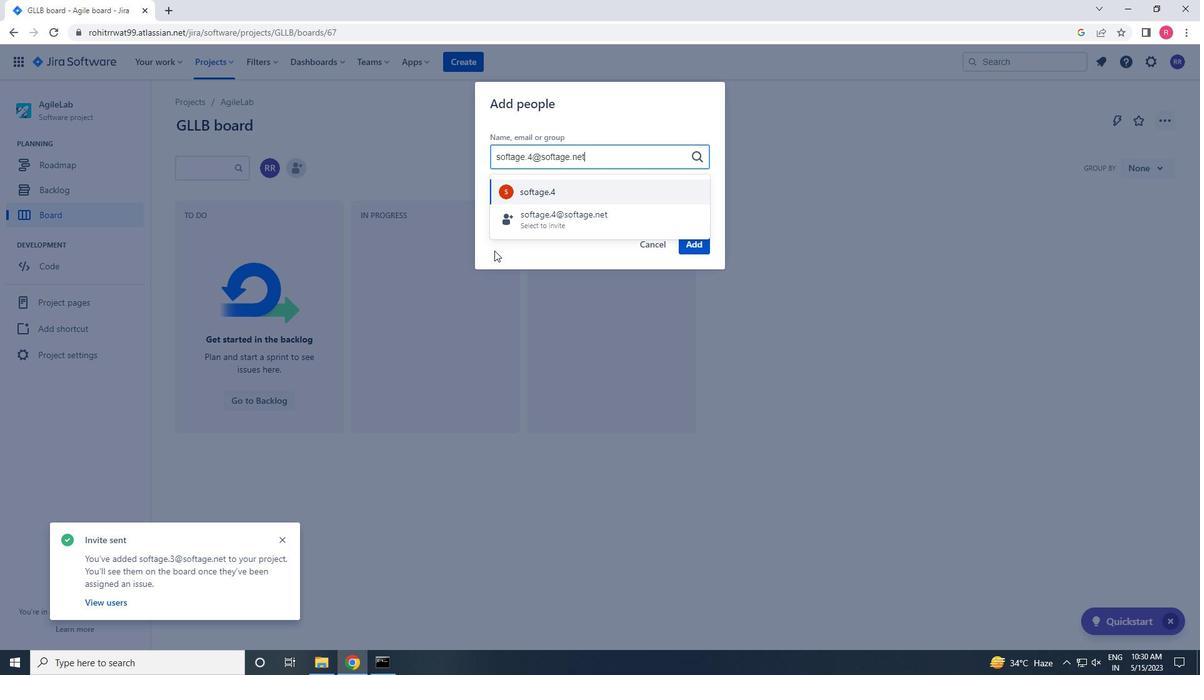 
Action: Mouse pressed left at (553, 229)
Screenshot: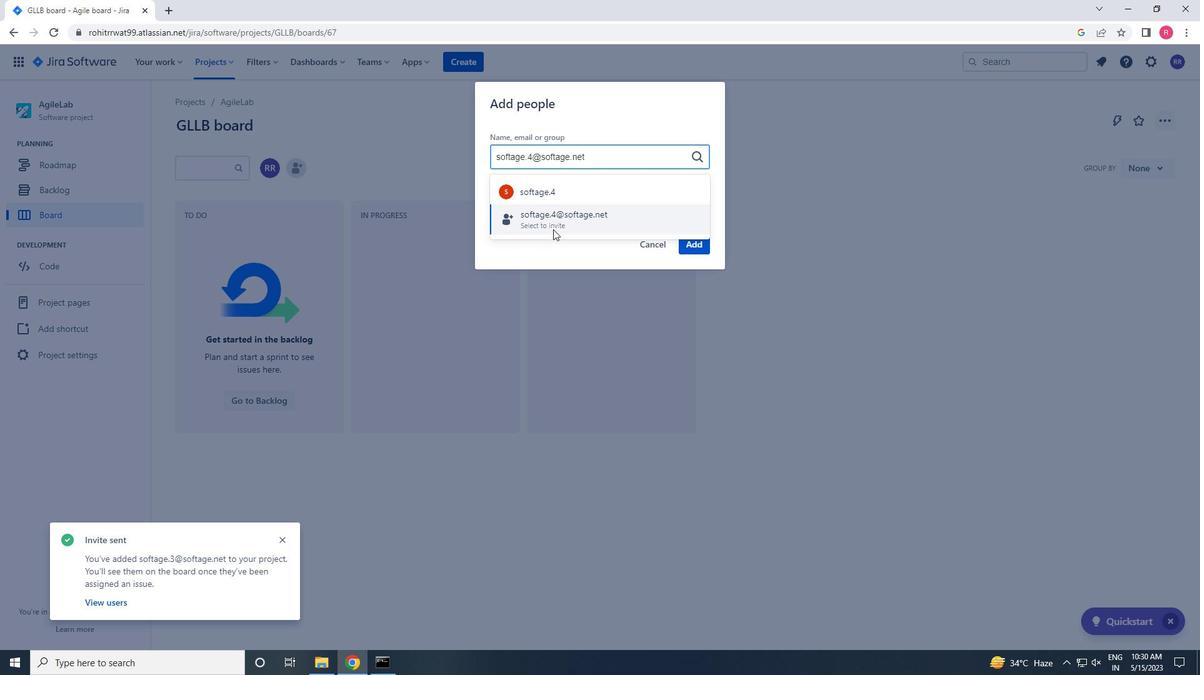 
Action: Mouse moved to (690, 245)
Screenshot: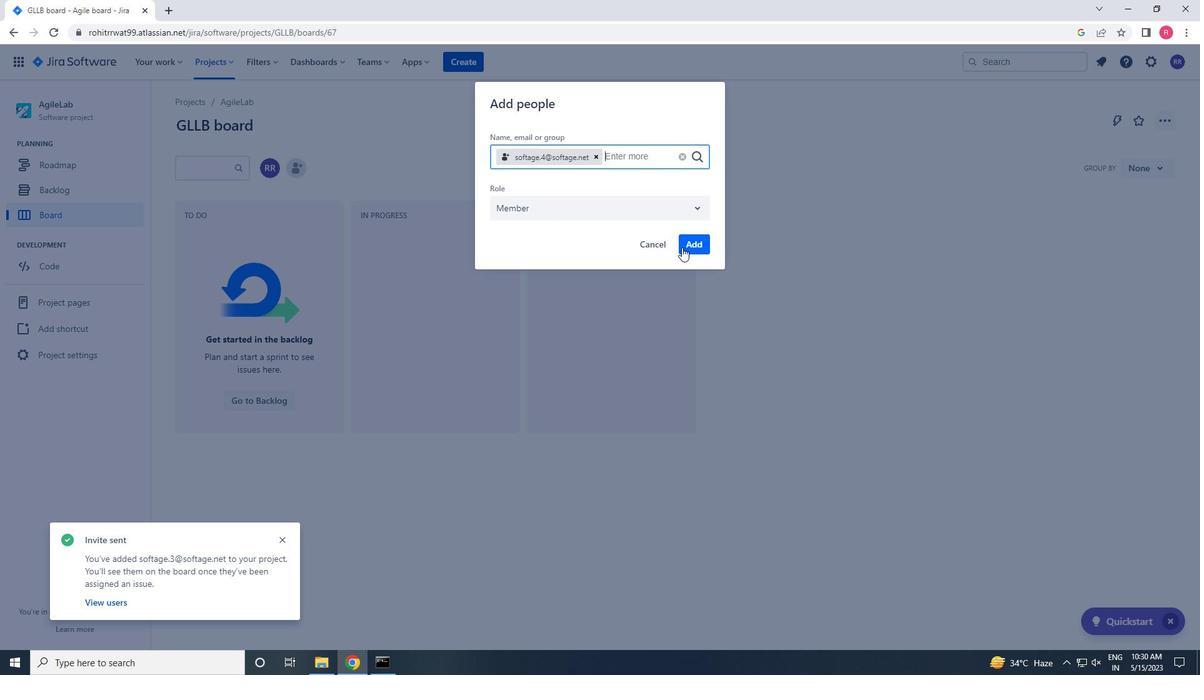 
Action: Mouse pressed left at (690, 245)
Screenshot: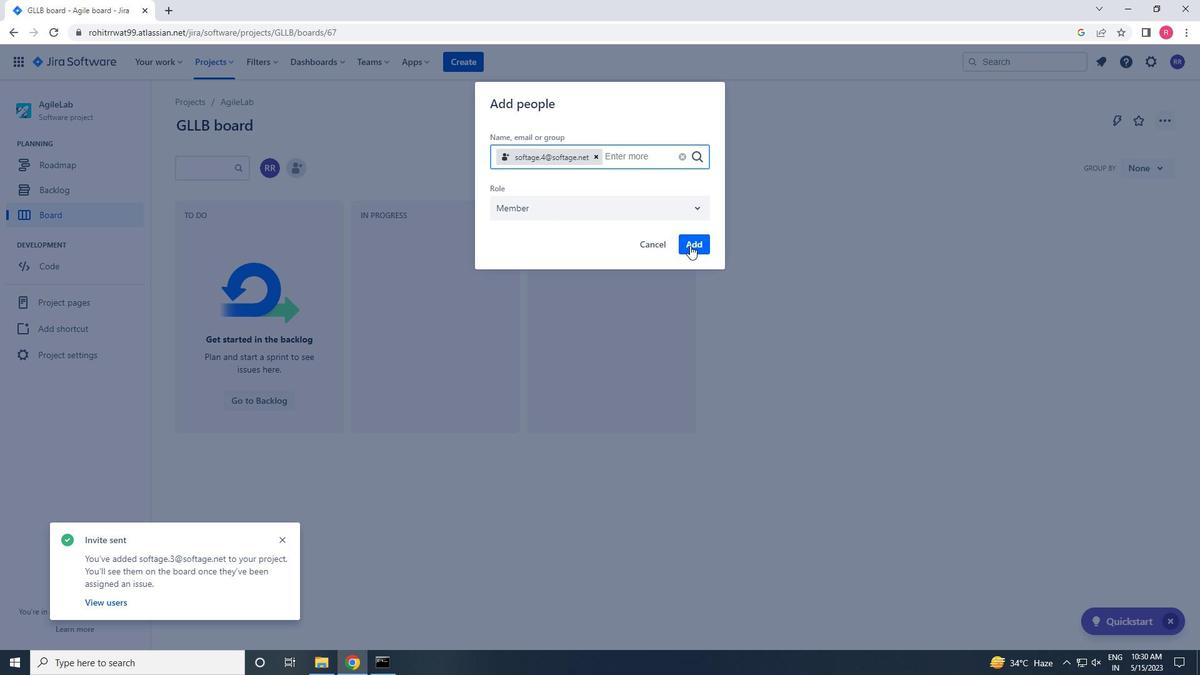 
Action: Mouse moved to (700, 240)
Screenshot: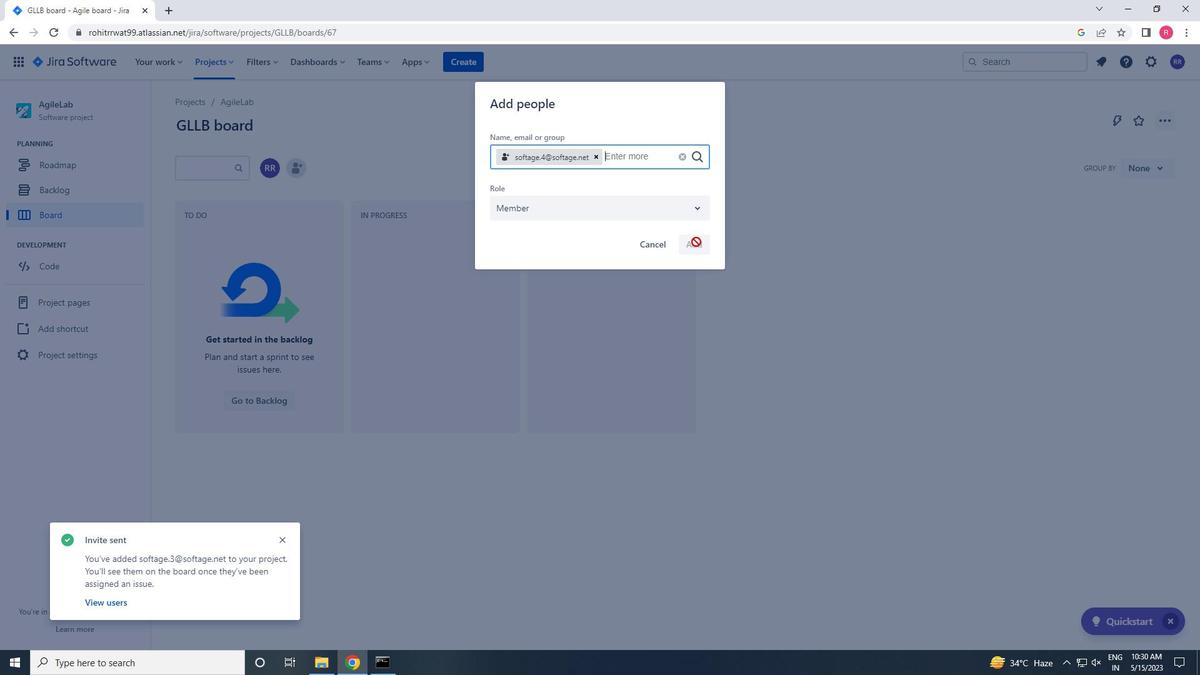 
